 Task: Send an email with the signature Elle Wilson with the subject Introduction of a new proposal and the message I noticed a discrepancy in the inventory report. Can you please investigate and provide an explanation? from softage.10@softage.net to softage.9@softage.net and move the email from Sent Items to the folder Employee performance
Action: Mouse moved to (115, 113)
Screenshot: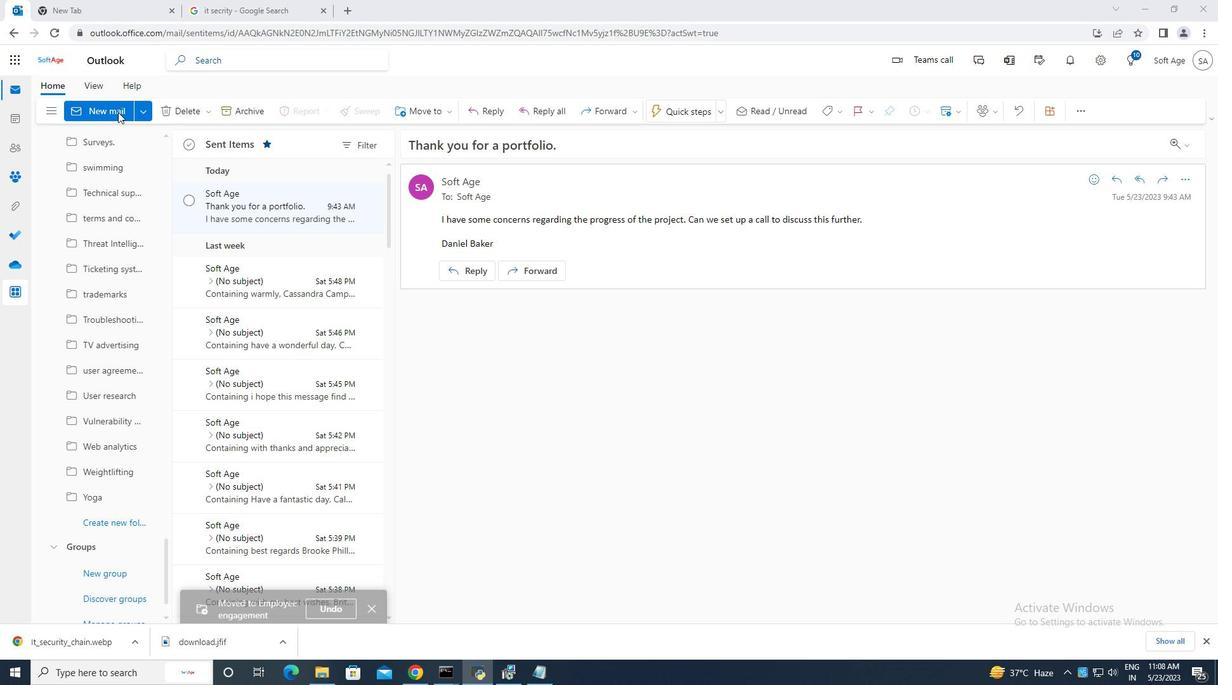 
Action: Mouse pressed left at (115, 113)
Screenshot: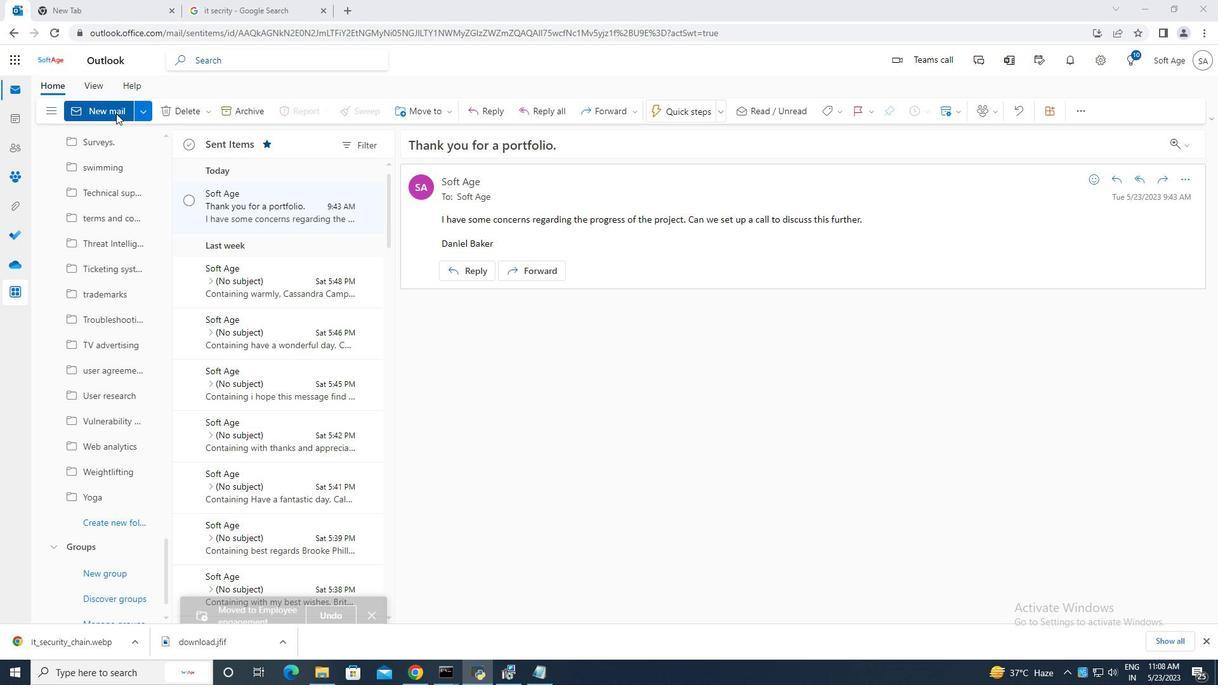 
Action: Mouse moved to (819, 115)
Screenshot: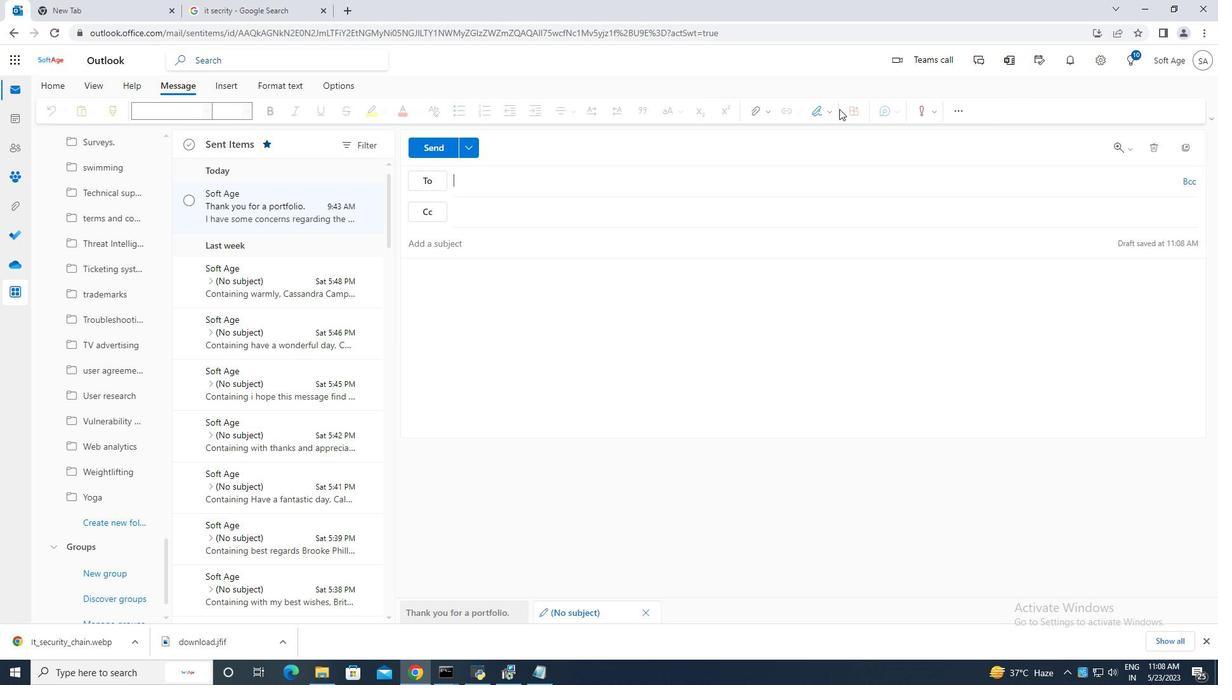 
Action: Mouse pressed left at (819, 115)
Screenshot: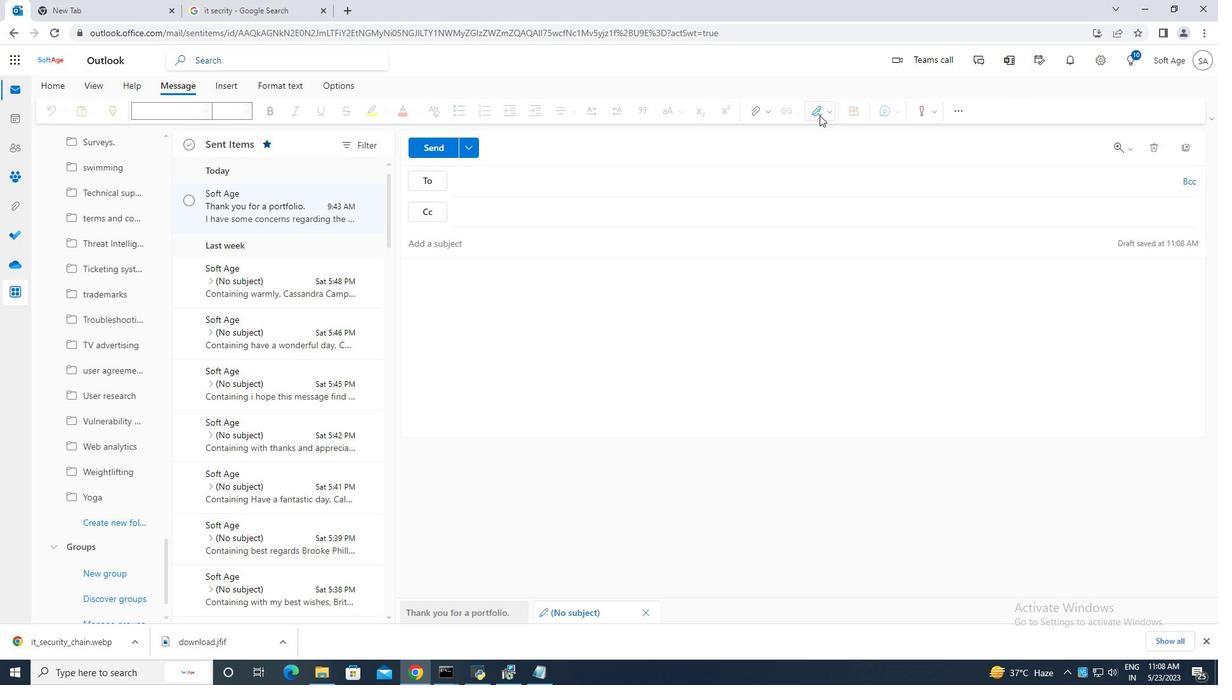 
Action: Mouse moved to (803, 164)
Screenshot: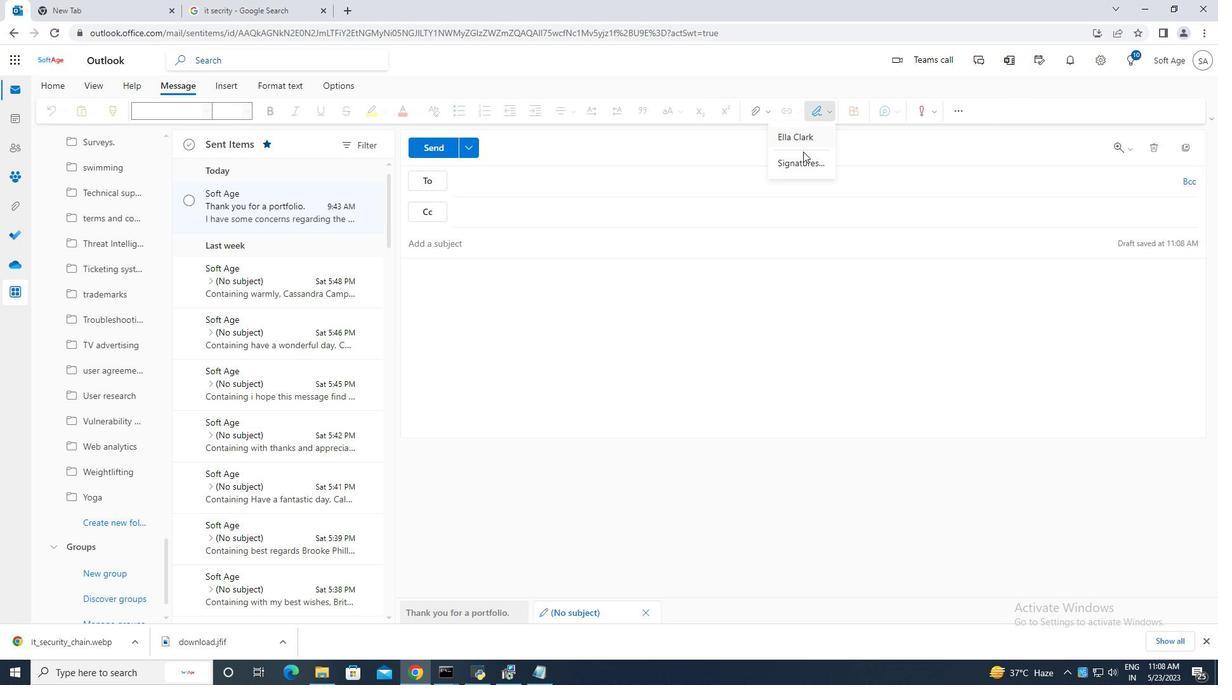 
Action: Mouse pressed left at (803, 164)
Screenshot: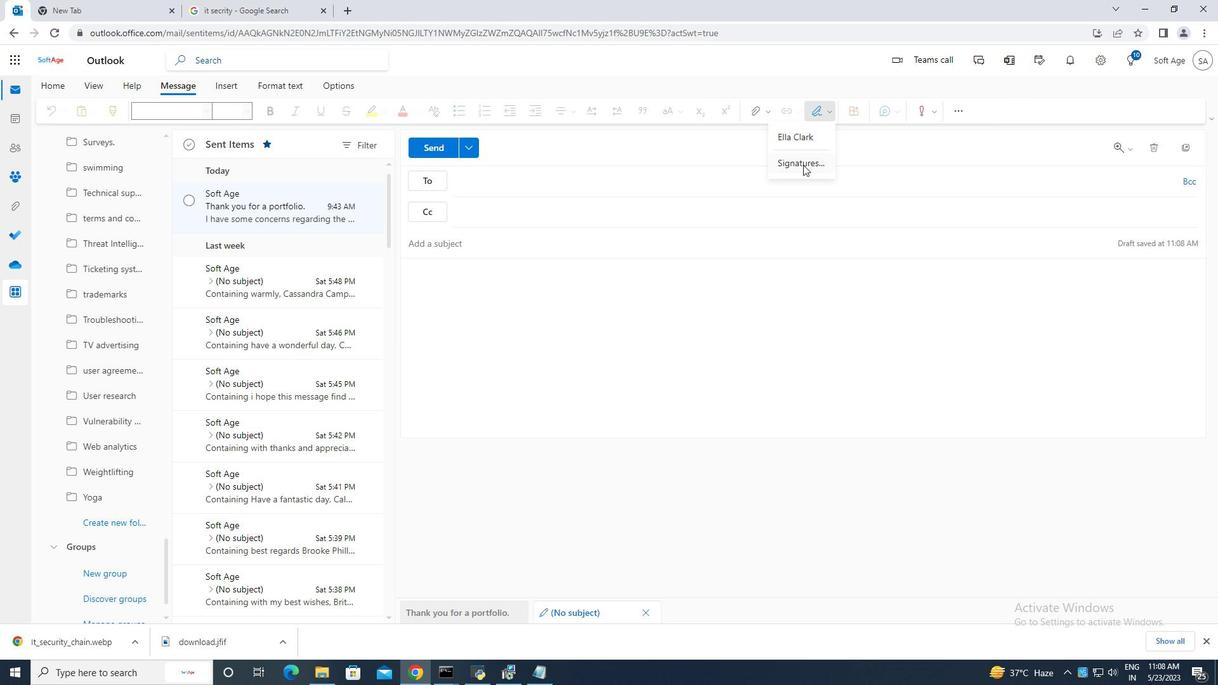 
Action: Mouse moved to (862, 214)
Screenshot: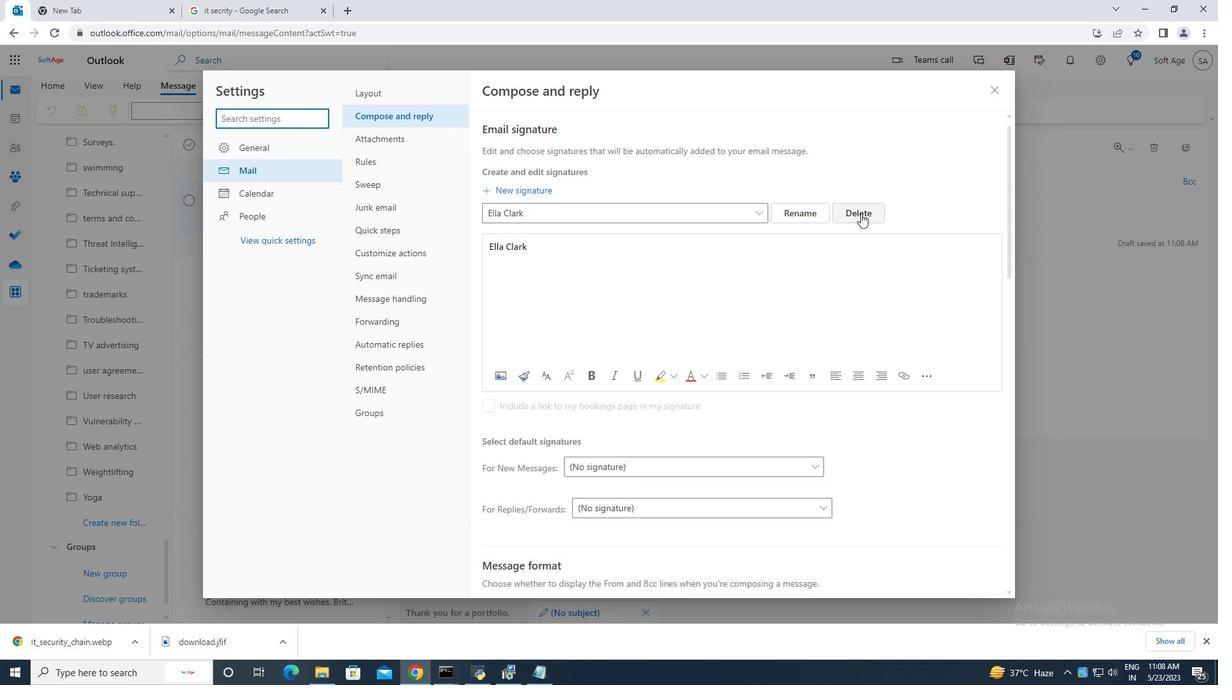 
Action: Mouse pressed left at (862, 214)
Screenshot: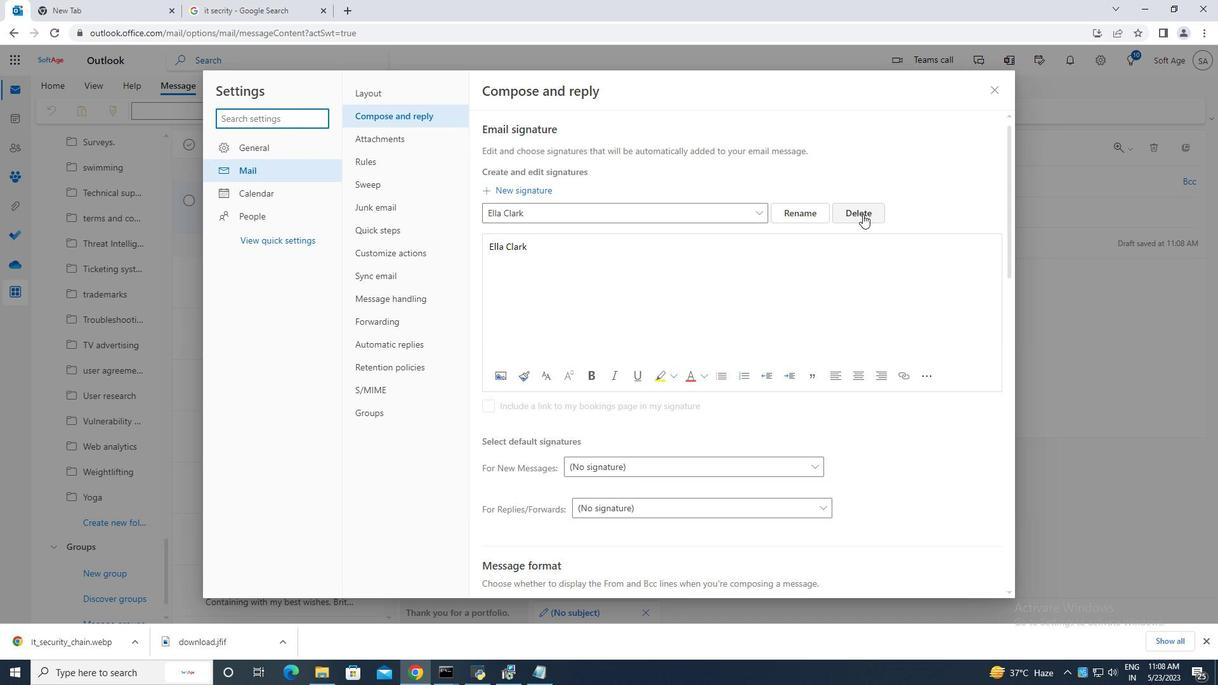 
Action: Mouse moved to (532, 211)
Screenshot: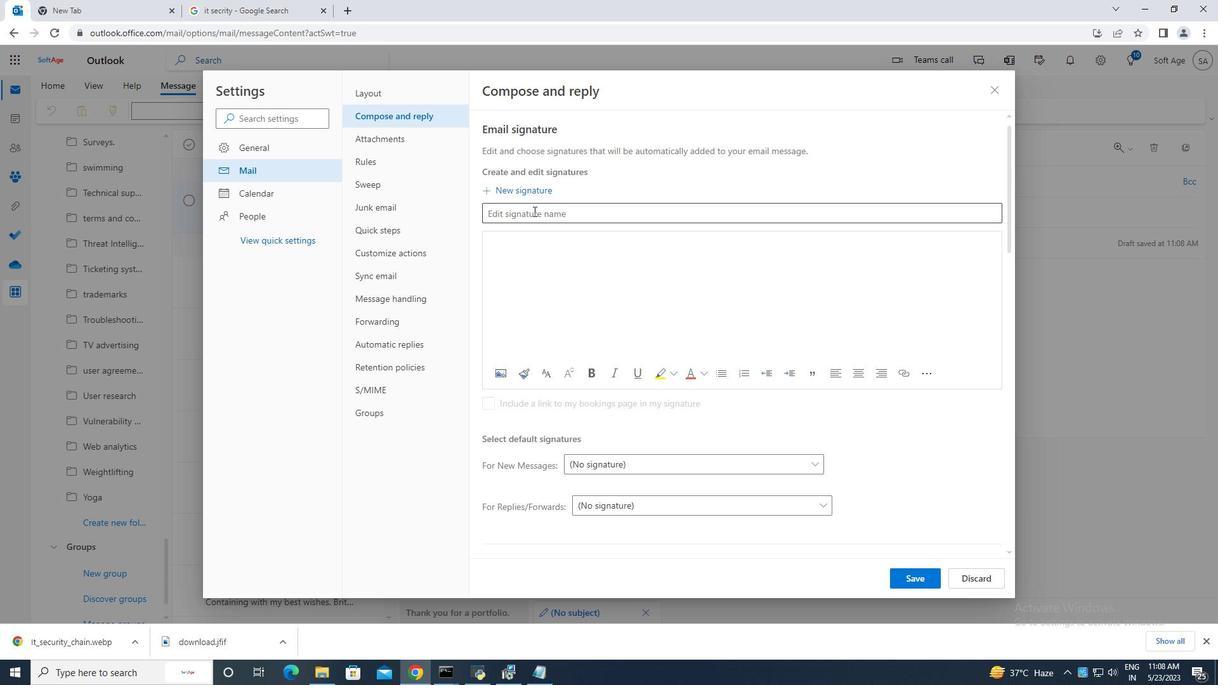 
Action: Mouse pressed left at (532, 211)
Screenshot: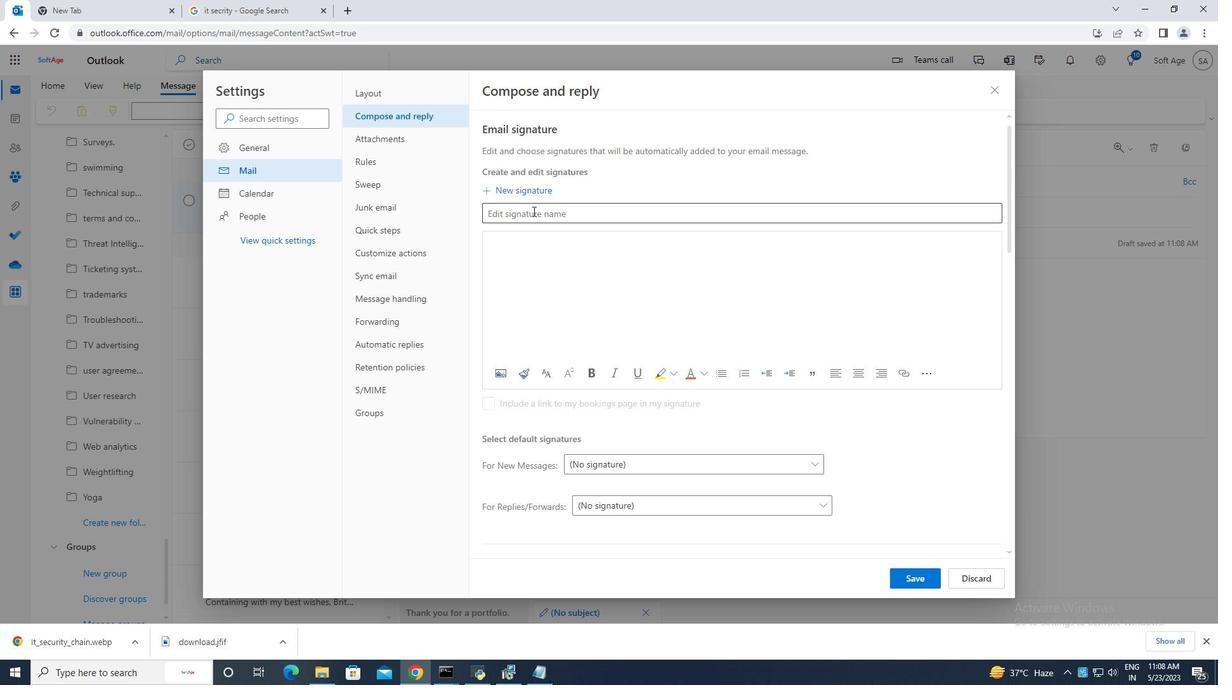 
Action: Mouse moved to (537, 213)
Screenshot: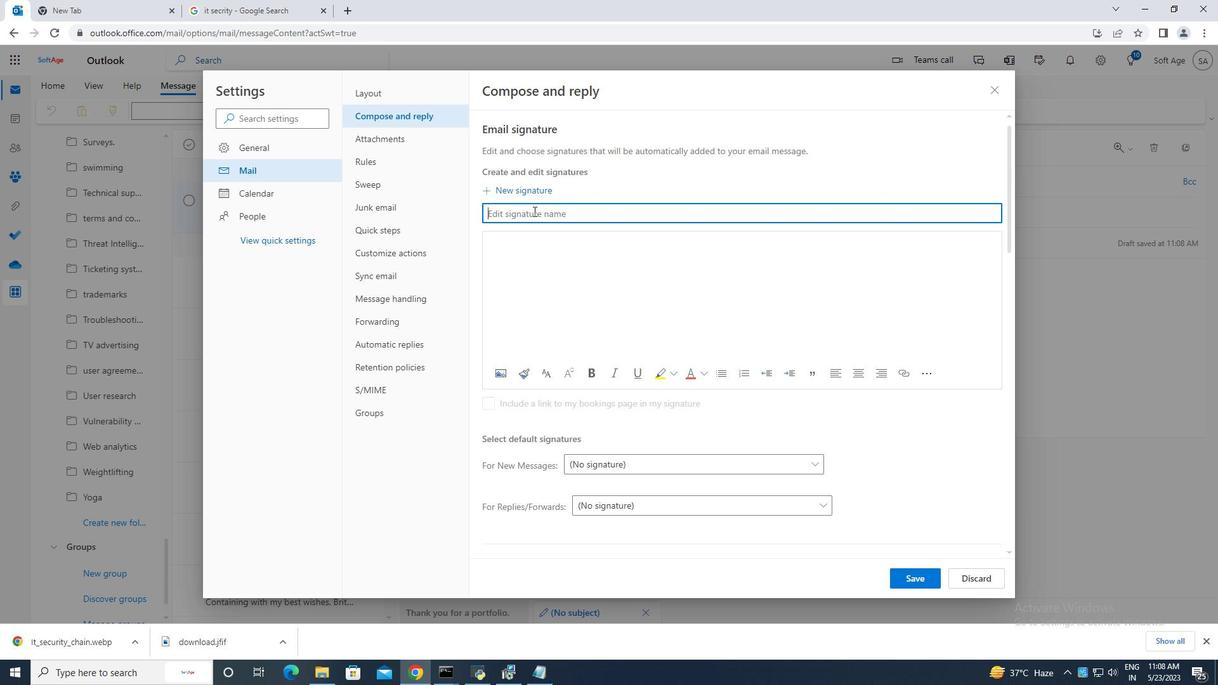
Action: Key pressed <Key.caps_lock>E<Key.caps_lock>lle<Key.space><Key.caps_lock>W<Key.caps_lock>ilson<Key.space>
Screenshot: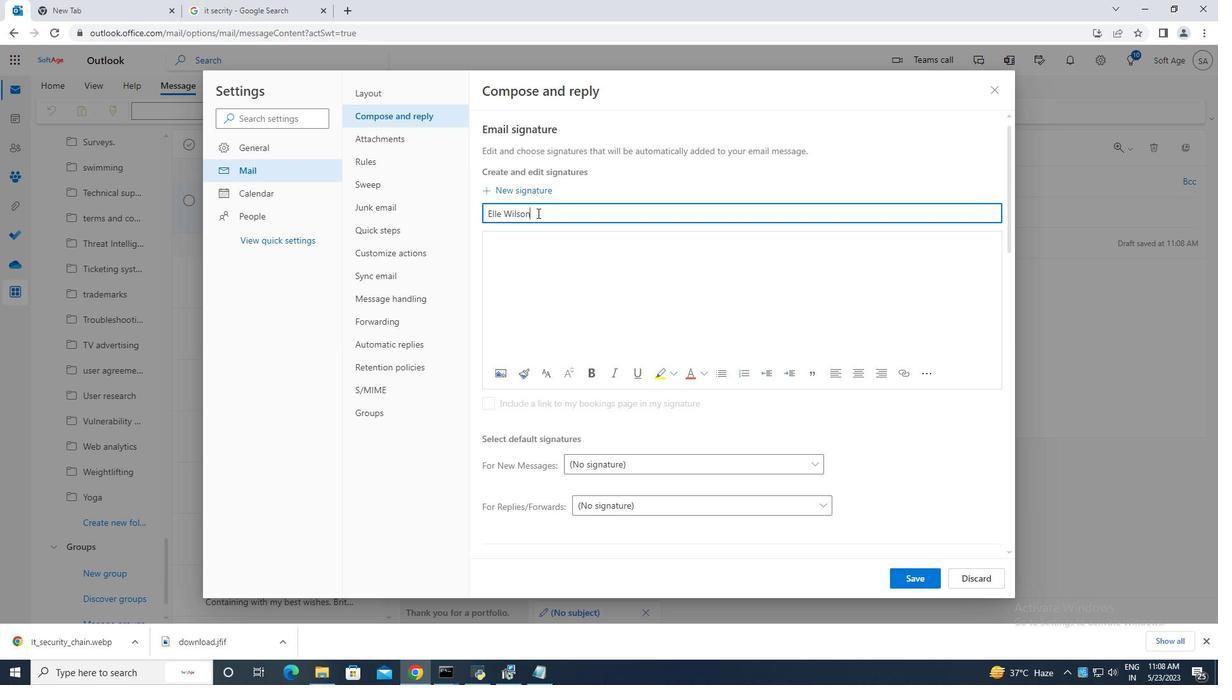 
Action: Mouse moved to (521, 237)
Screenshot: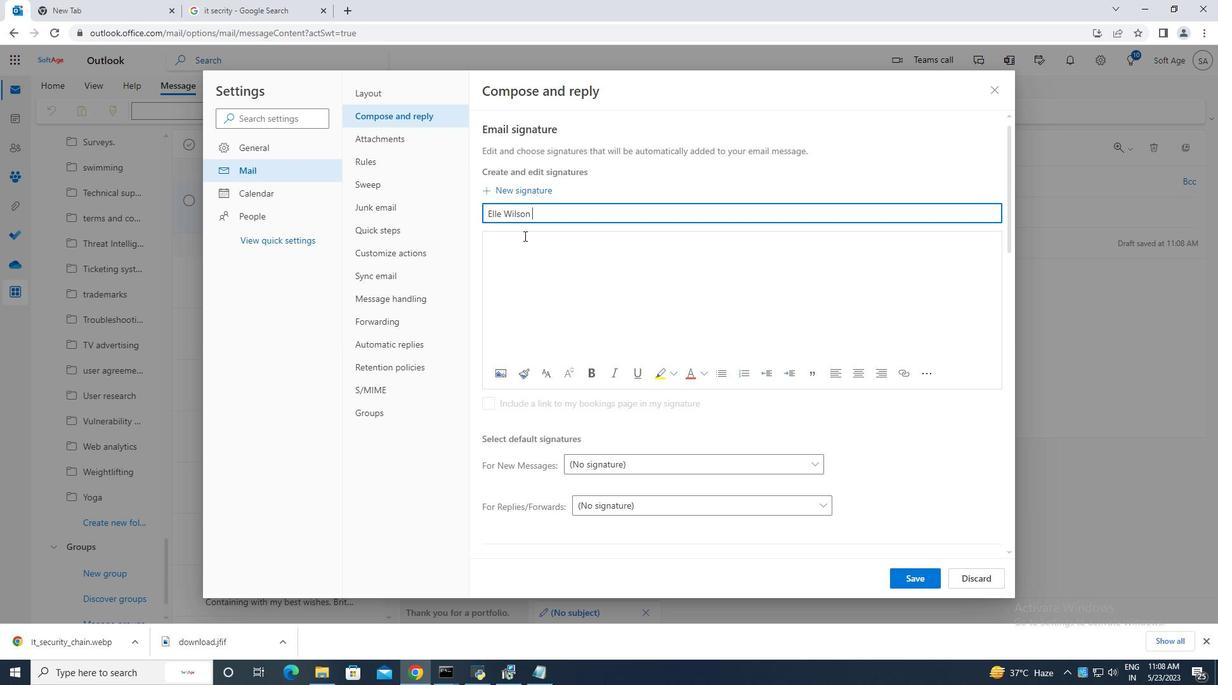 
Action: Mouse pressed left at (521, 237)
Screenshot: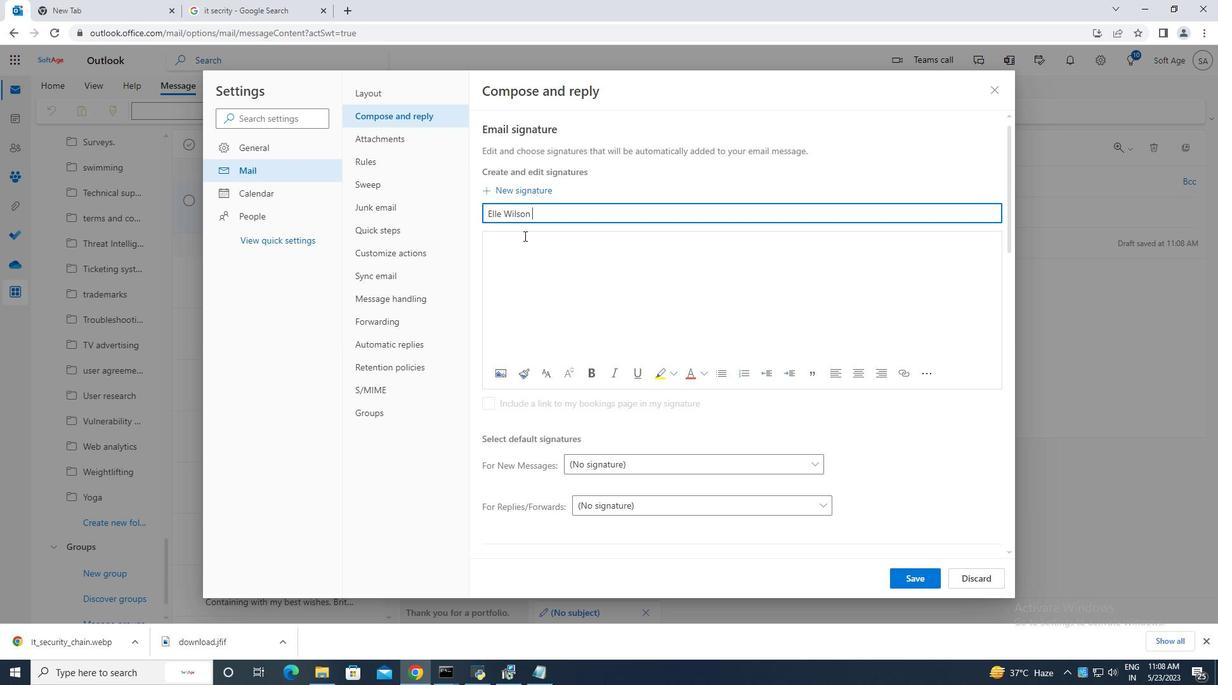 
Action: Mouse moved to (522, 238)
Screenshot: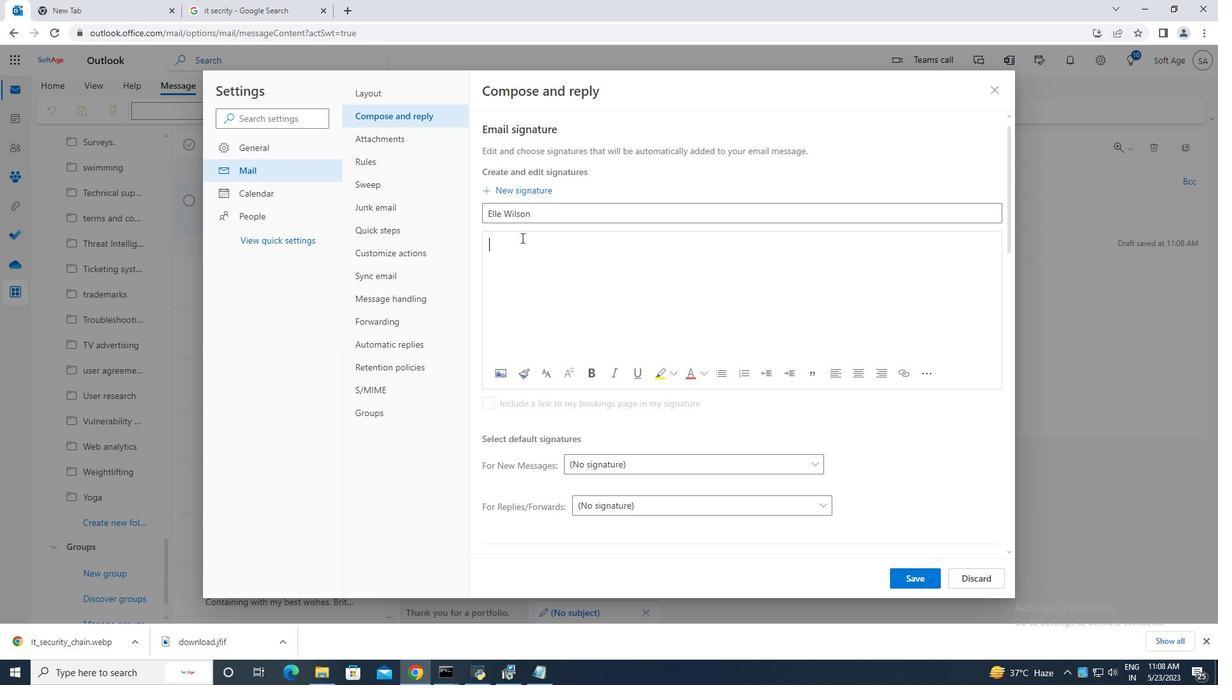 
Action: Key pressed <Key.caps_lock>E<Key.caps_lock>lle<Key.space><Key.caps_lock>W<Key.caps_lock>ilson
Screenshot: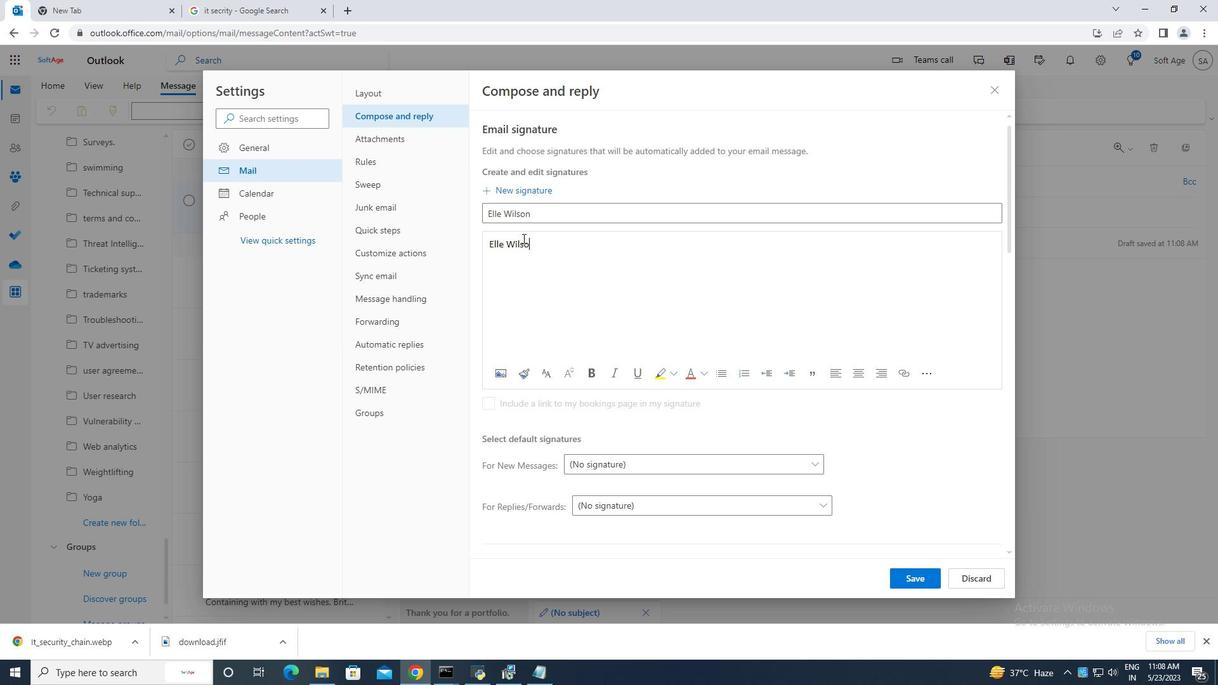 
Action: Mouse moved to (907, 579)
Screenshot: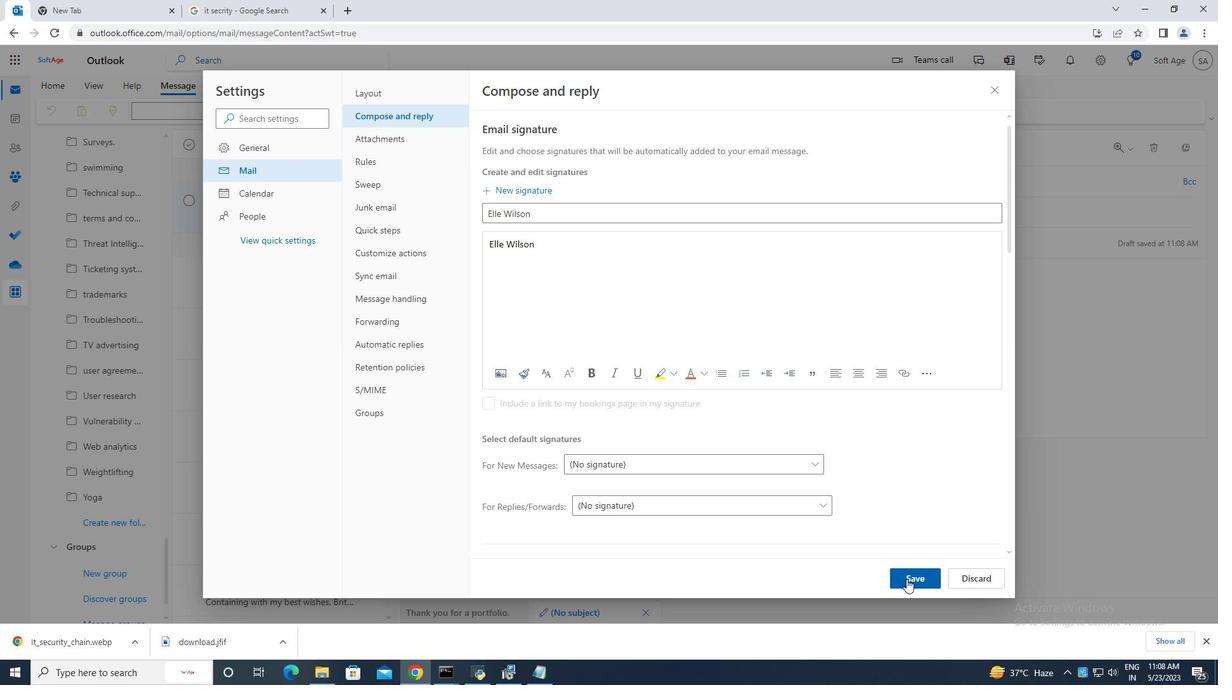 
Action: Mouse pressed left at (907, 579)
Screenshot: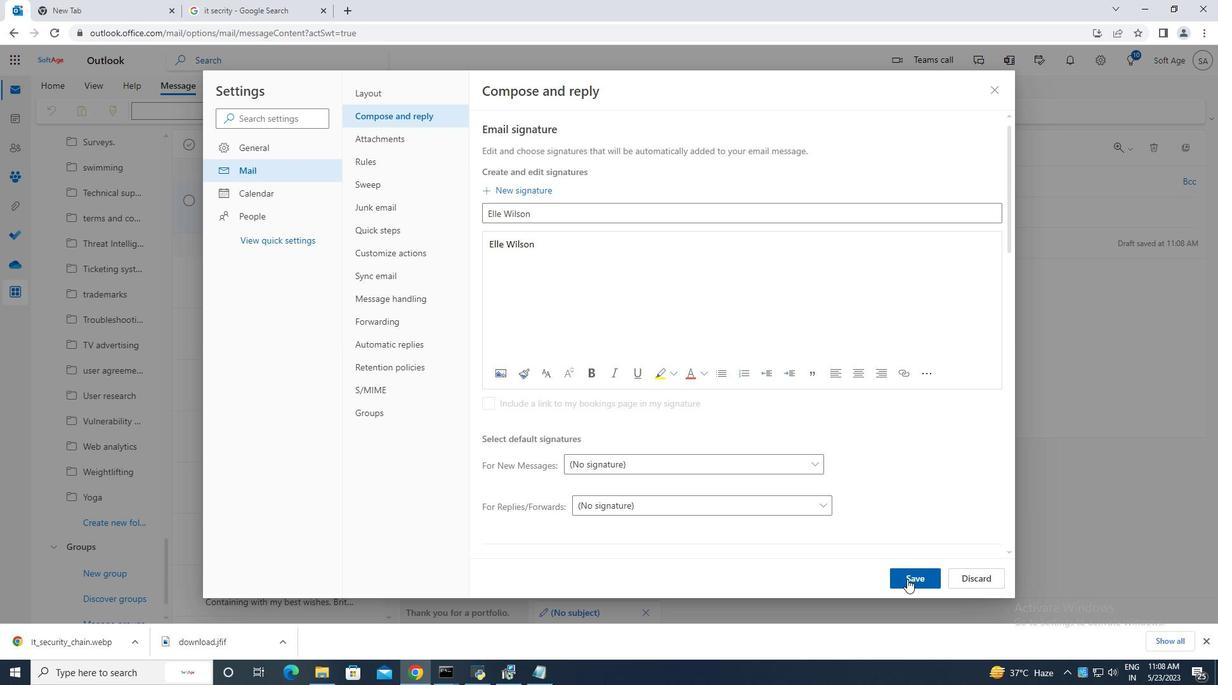 
Action: Mouse moved to (859, 218)
Screenshot: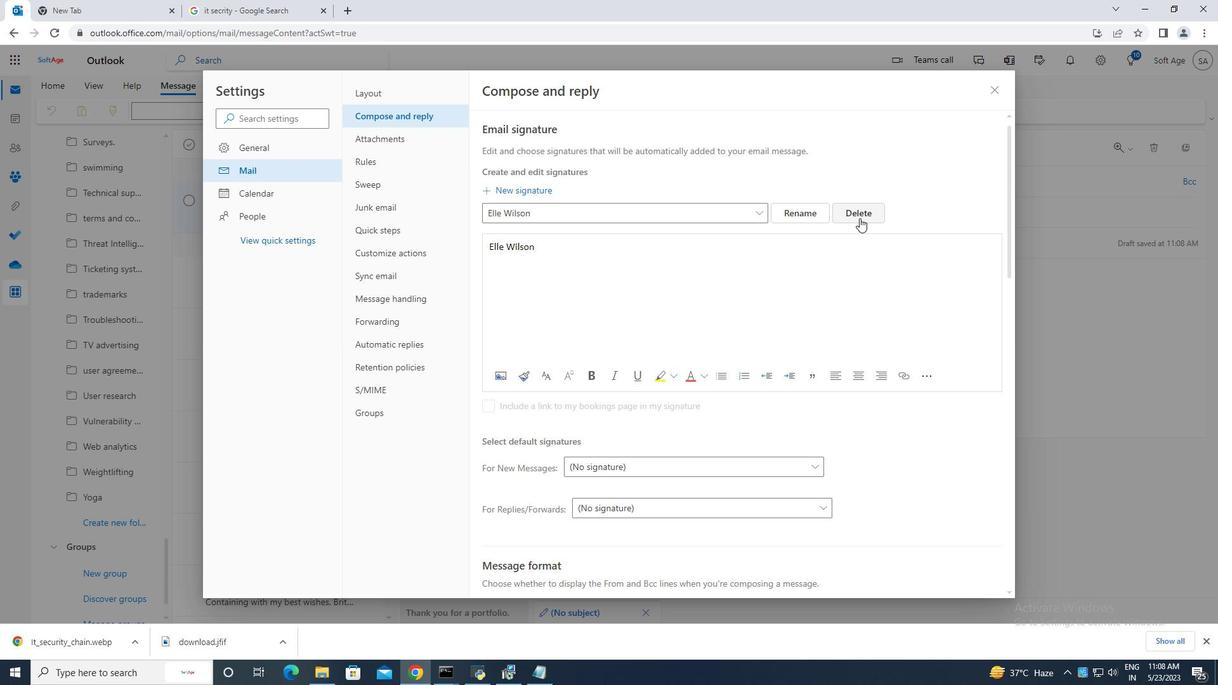
Action: Mouse pressed left at (859, 218)
Screenshot: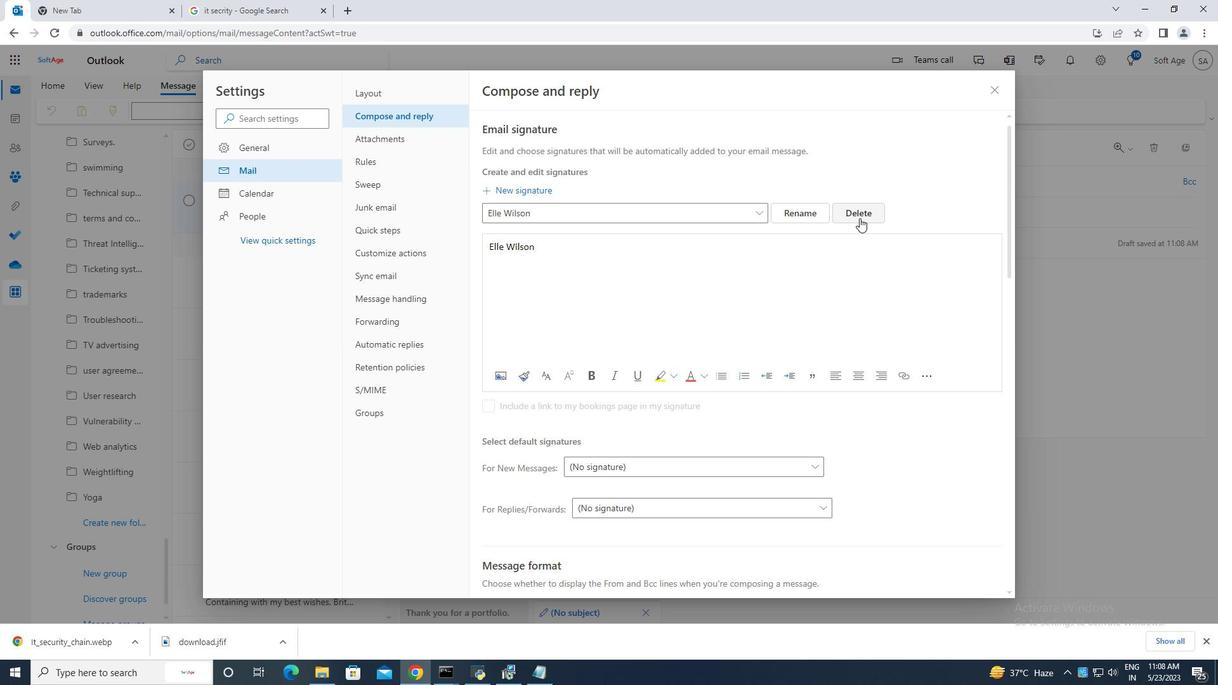 
Action: Mouse moved to (616, 205)
Screenshot: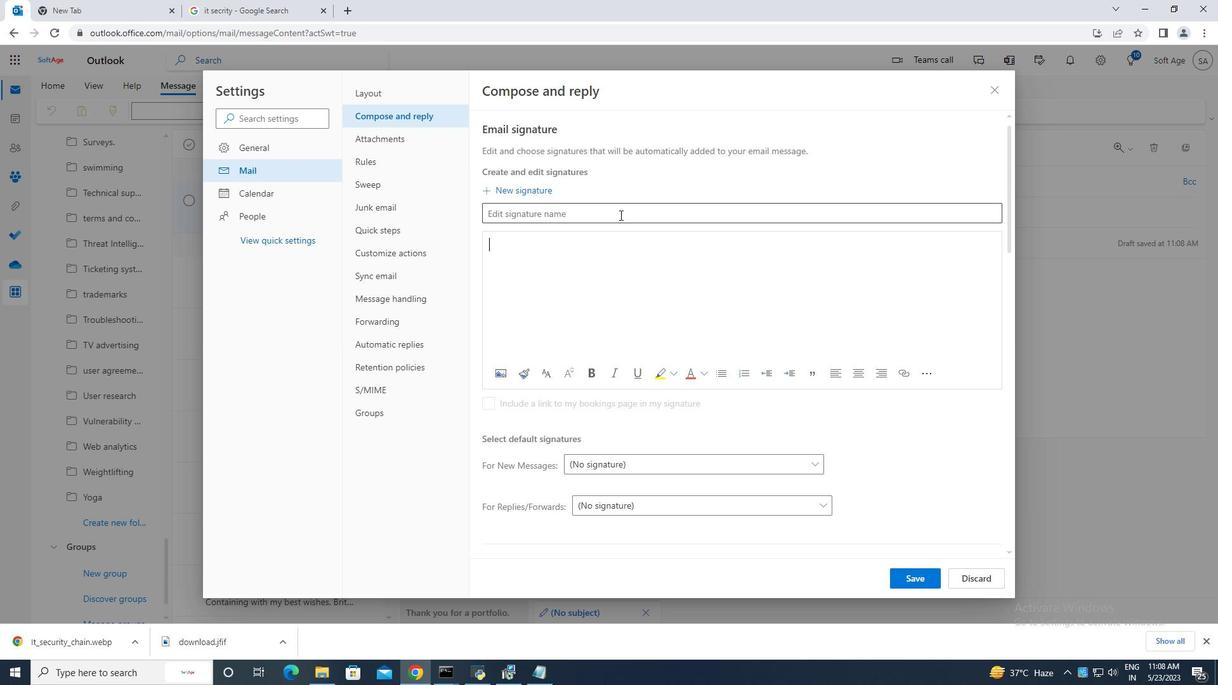 
Action: Mouse pressed left at (616, 205)
Screenshot: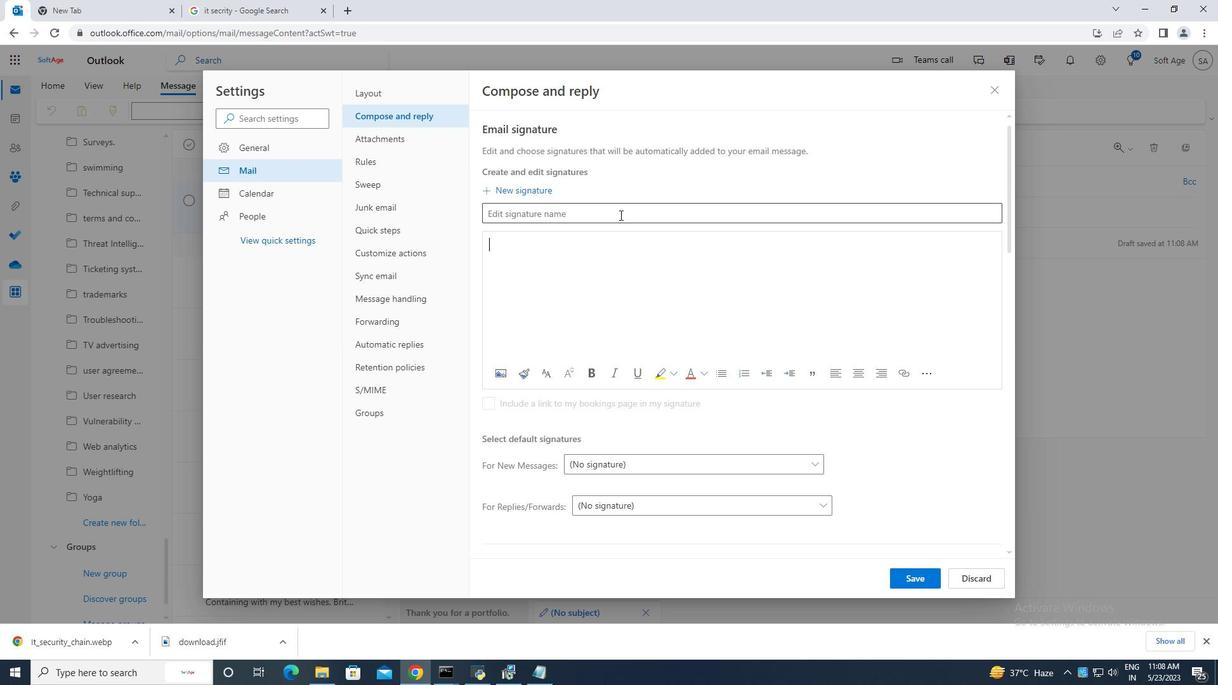 
Action: Mouse moved to (619, 209)
Screenshot: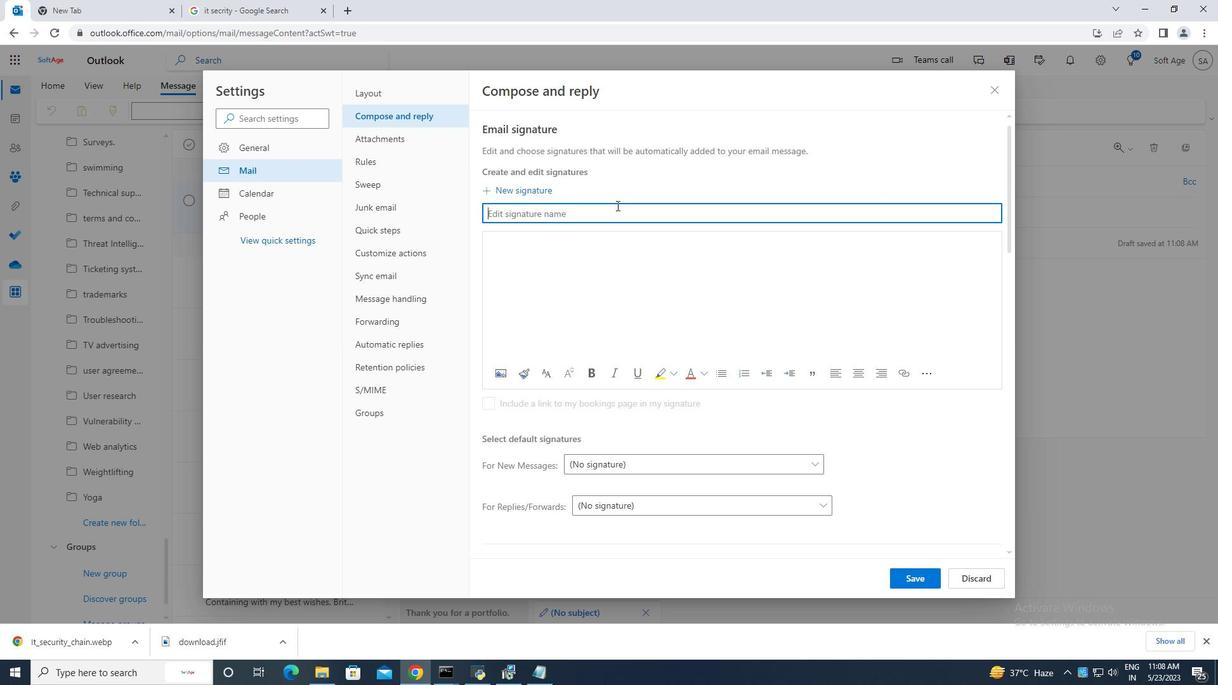 
Action: Key pressed <Key.caps_lock>E<Key.caps_lock>lle<Key.space><Key.caps_lock>W<Key.caps_lock>ilson
Screenshot: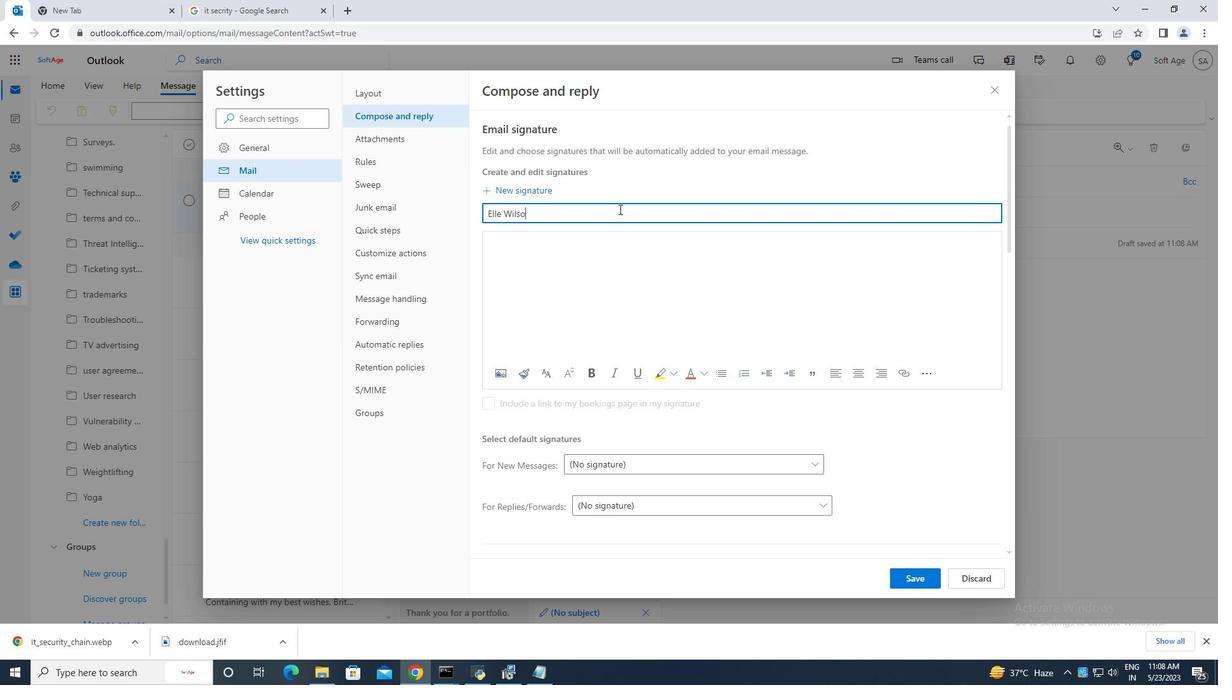 
Action: Mouse moved to (510, 246)
Screenshot: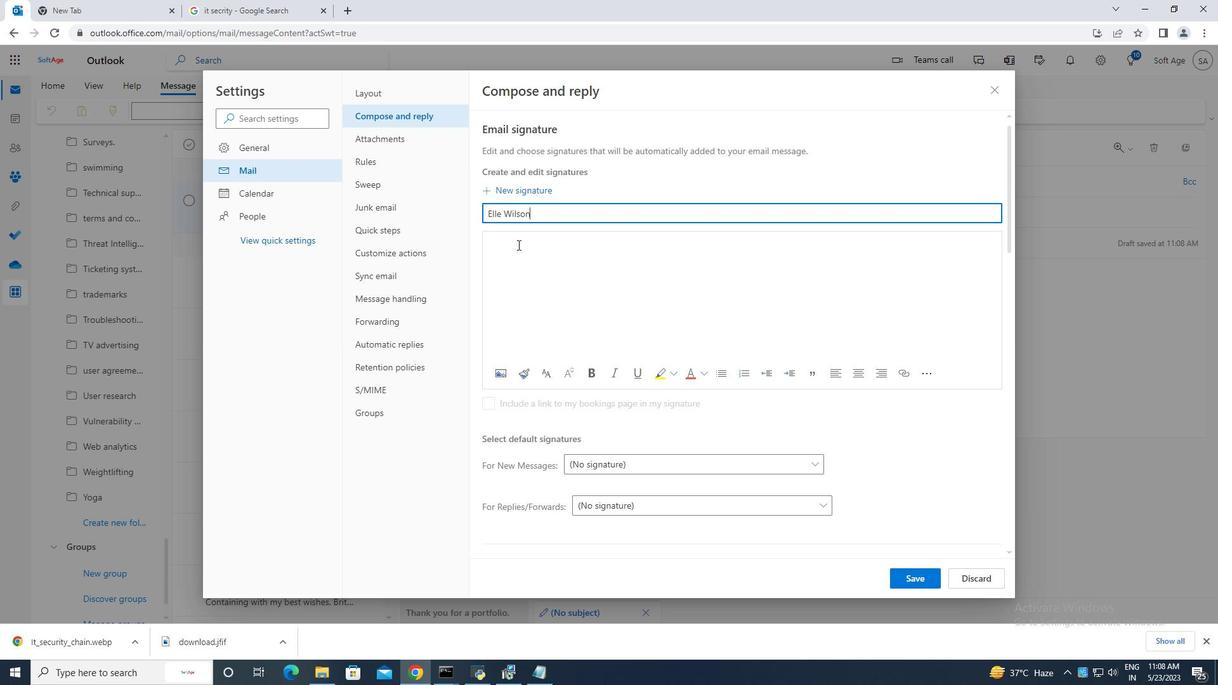 
Action: Mouse pressed left at (510, 246)
Screenshot: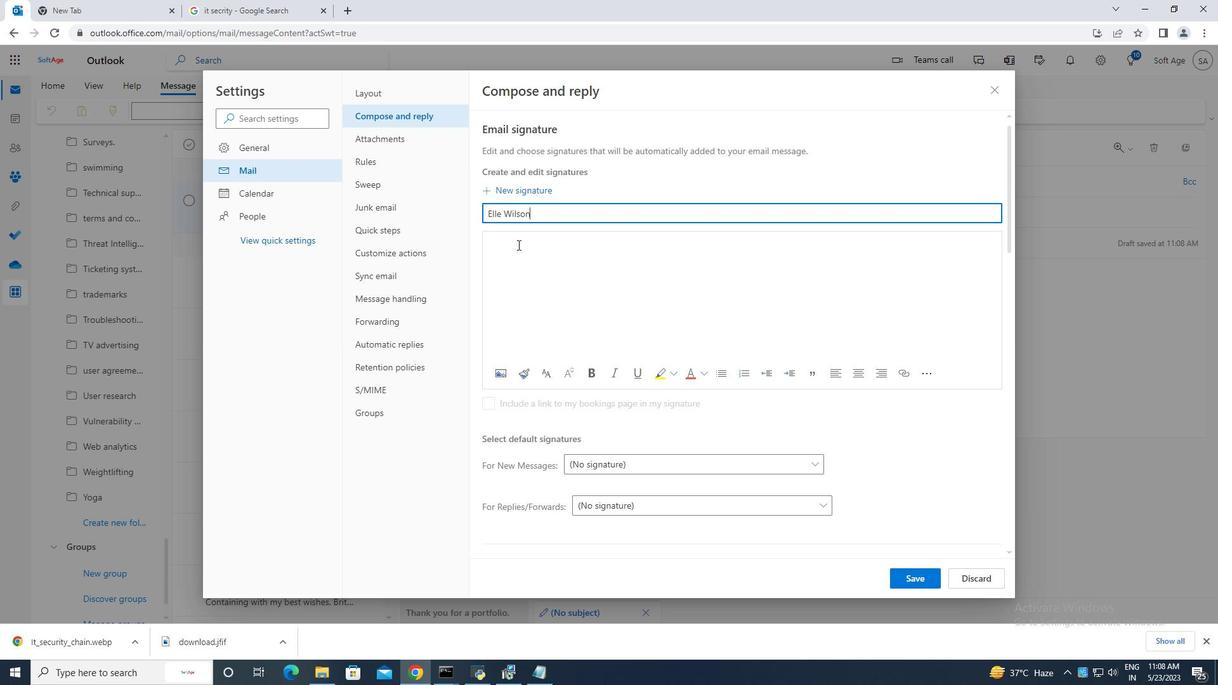 
Action: Mouse moved to (510, 246)
Screenshot: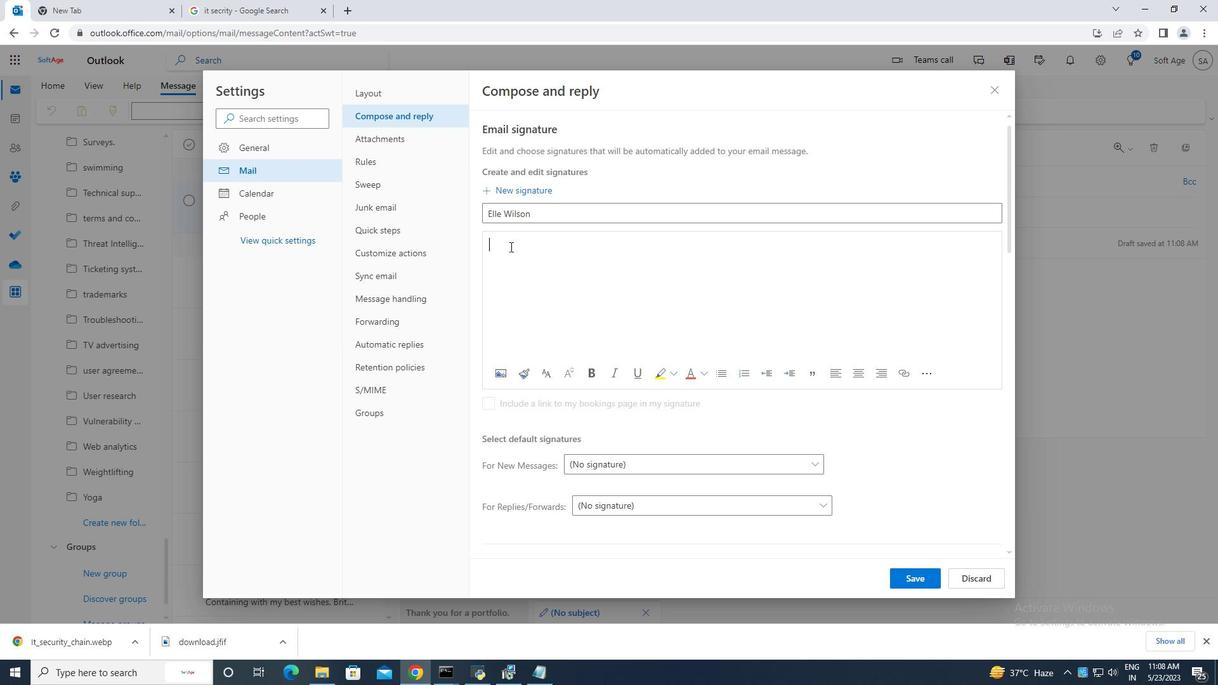
Action: Key pressed <Key.caps_lock>E<Key.caps_lock>lle<Key.space><Key.caps_lock>W<Key.caps_lock>ilson
Screenshot: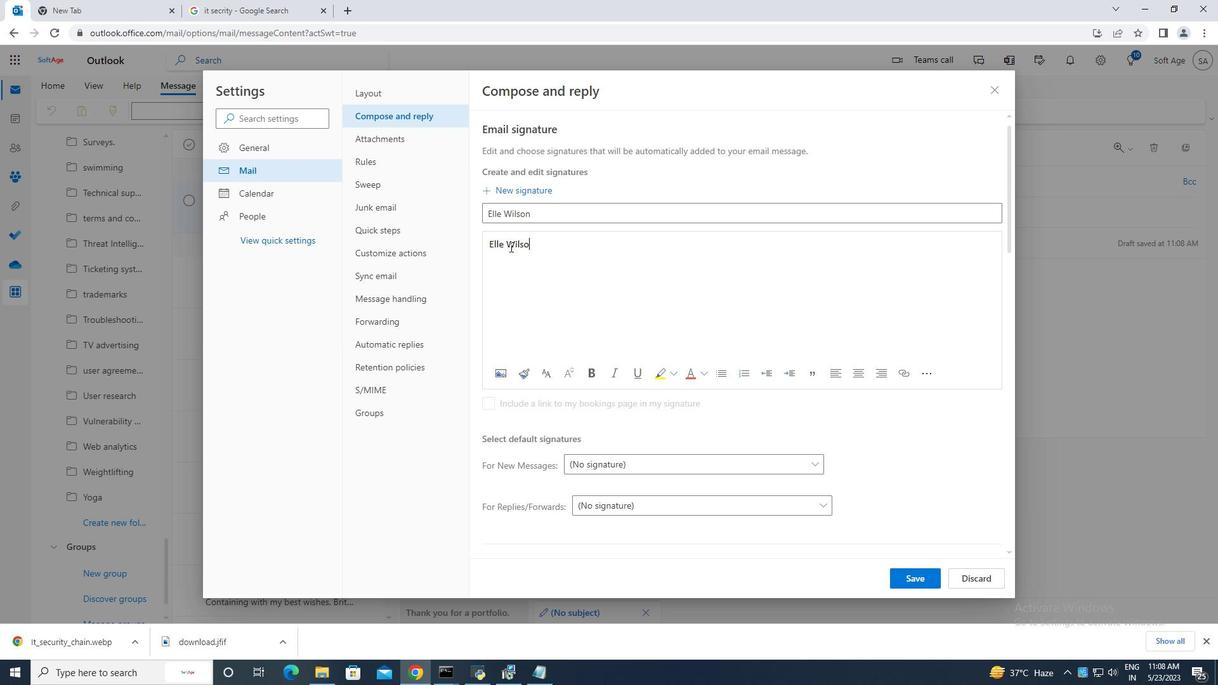
Action: Mouse moved to (914, 581)
Screenshot: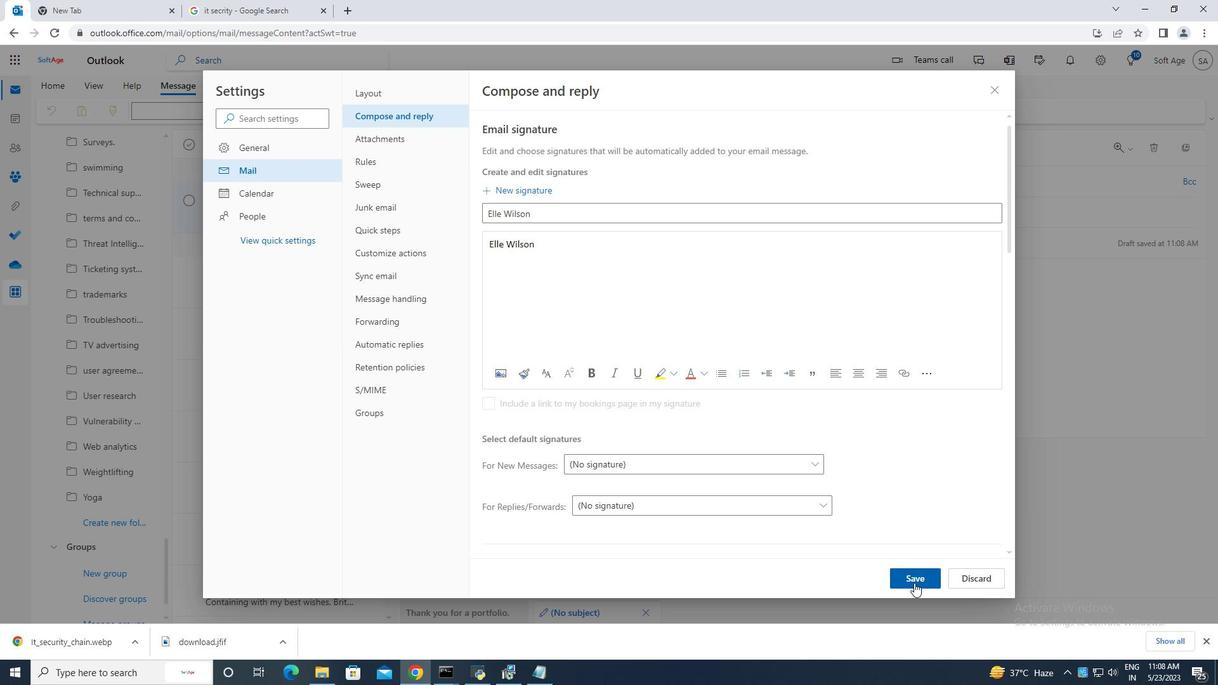 
Action: Mouse pressed left at (914, 581)
Screenshot: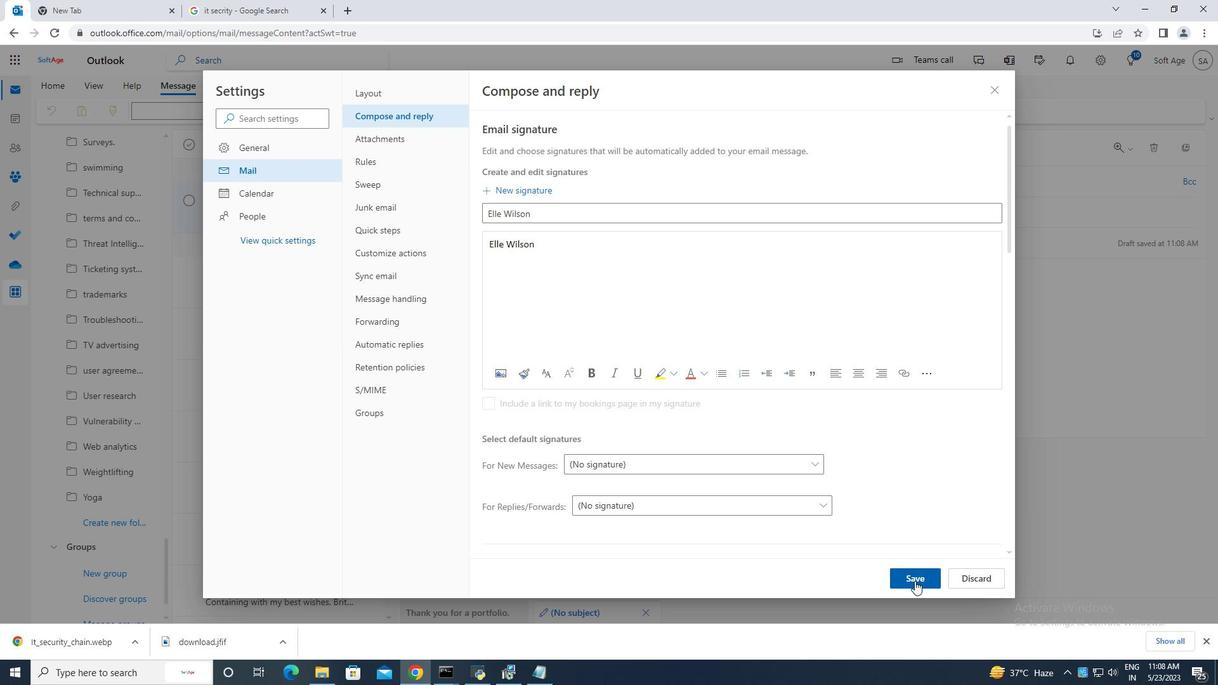 
Action: Mouse moved to (991, 94)
Screenshot: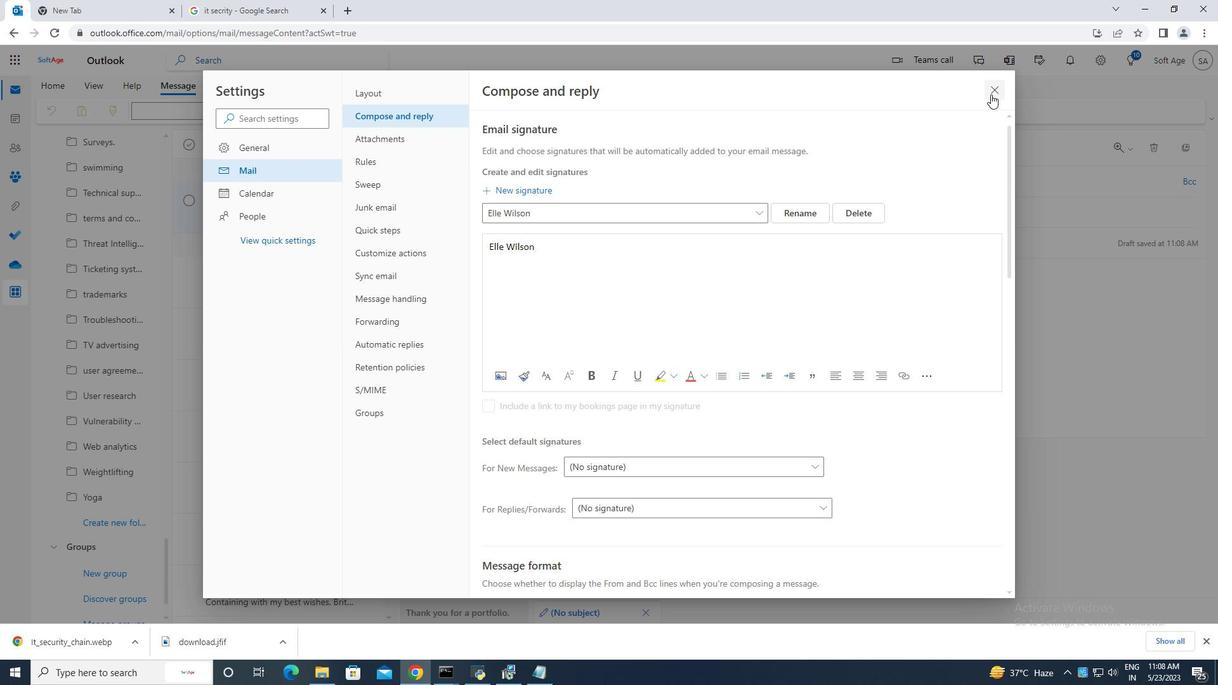 
Action: Mouse pressed left at (991, 94)
Screenshot: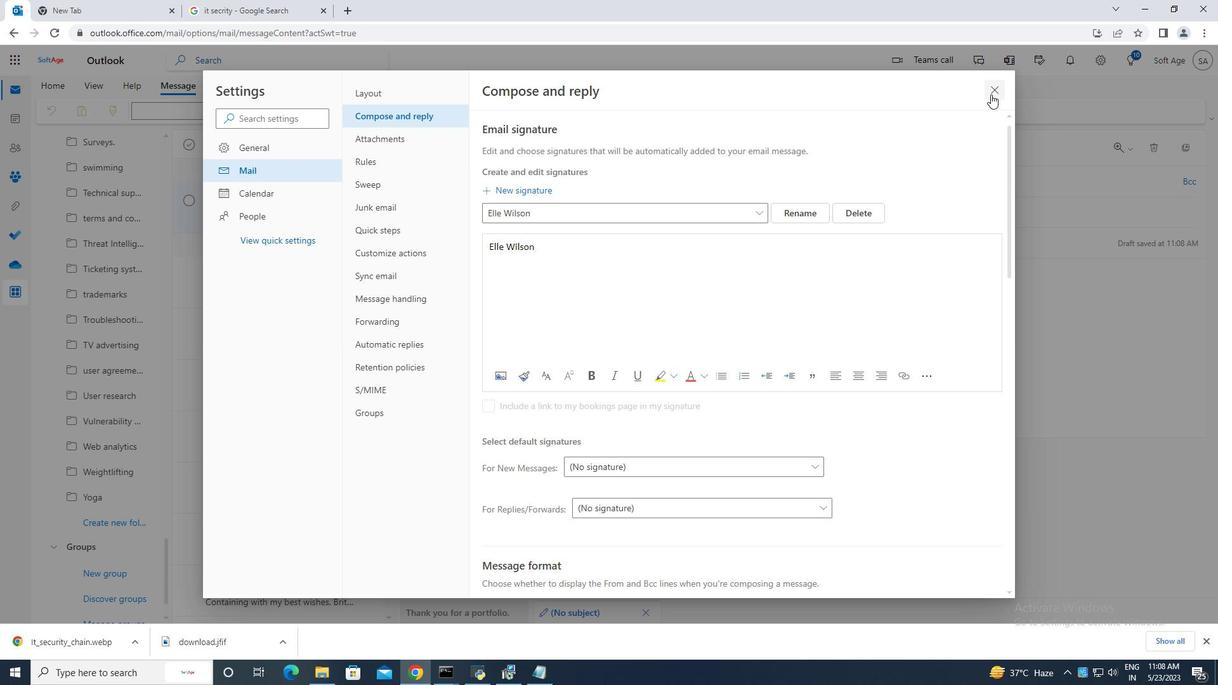
Action: Mouse moved to (822, 111)
Screenshot: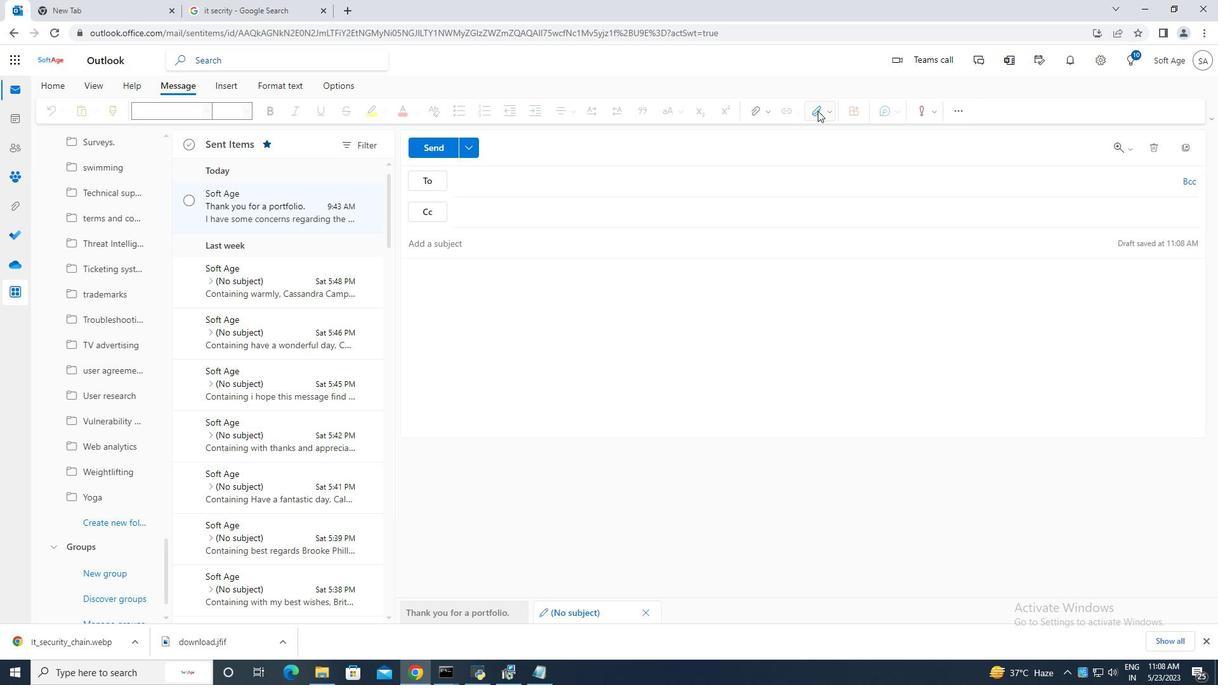 
Action: Mouse pressed left at (822, 111)
Screenshot: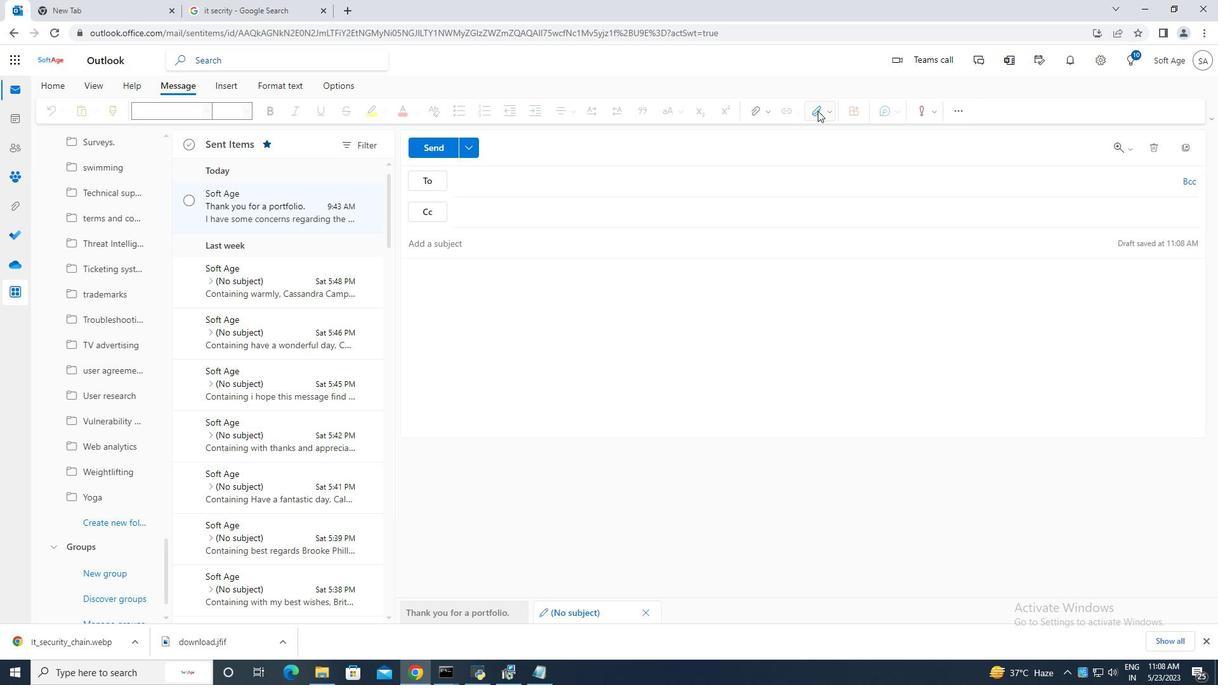 
Action: Mouse moved to (799, 137)
Screenshot: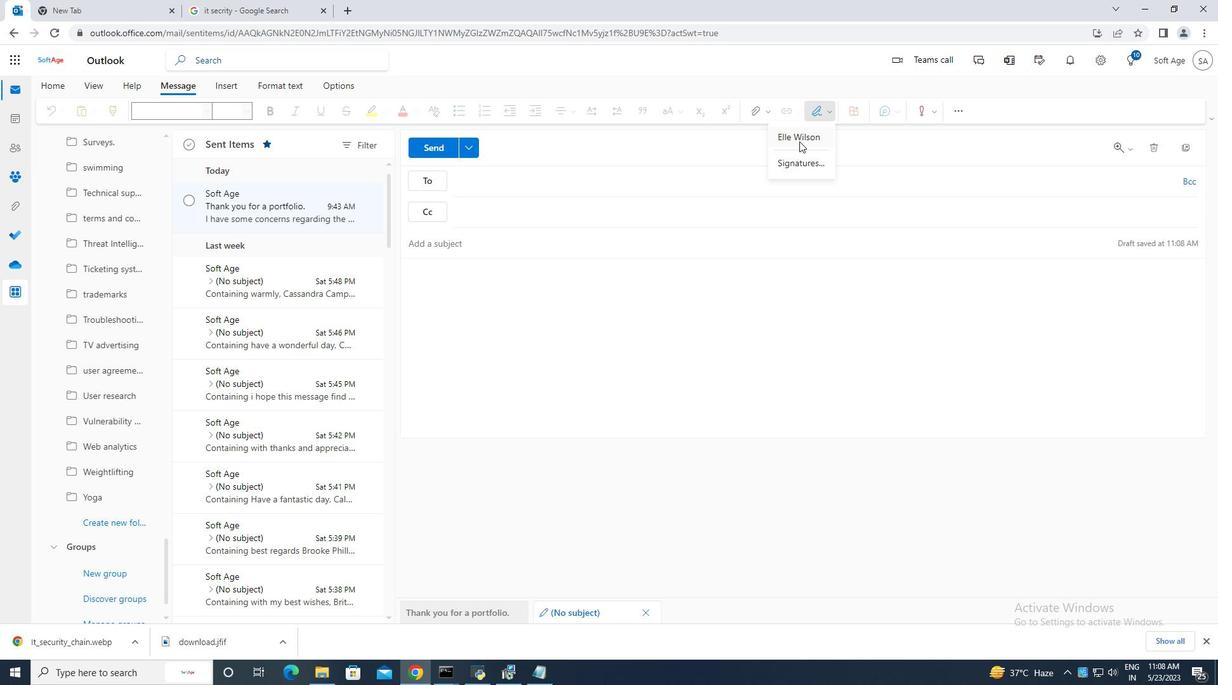 
Action: Mouse pressed left at (799, 137)
Screenshot: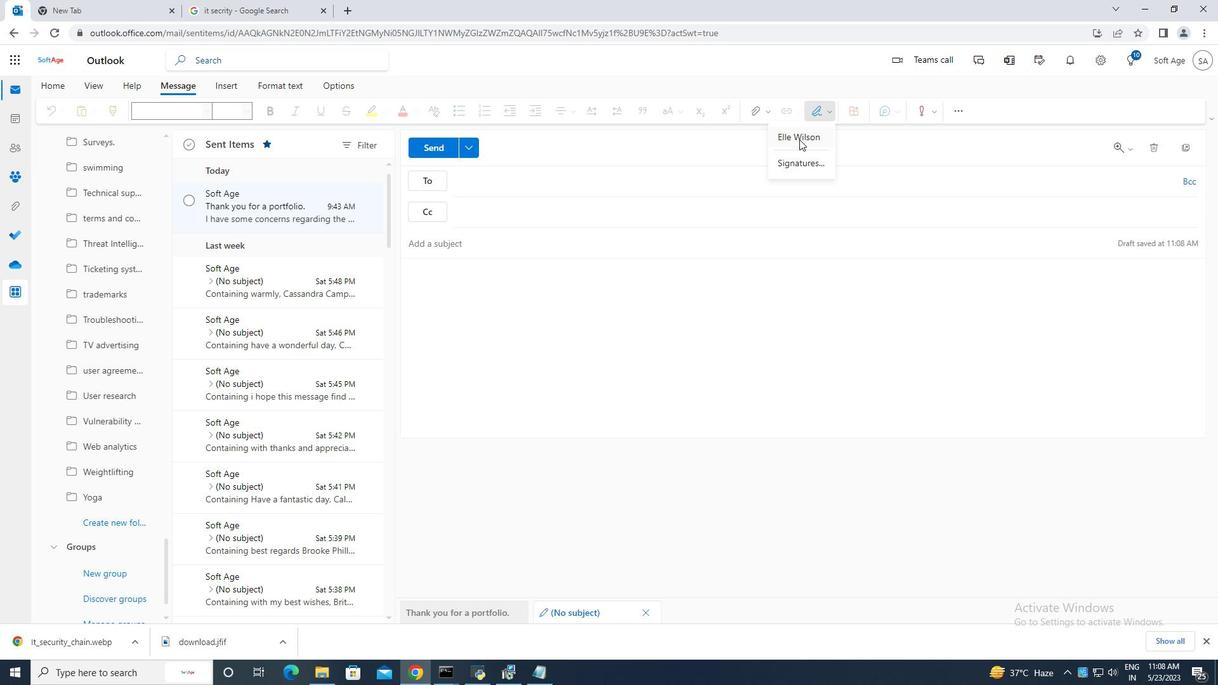 
Action: Mouse moved to (440, 245)
Screenshot: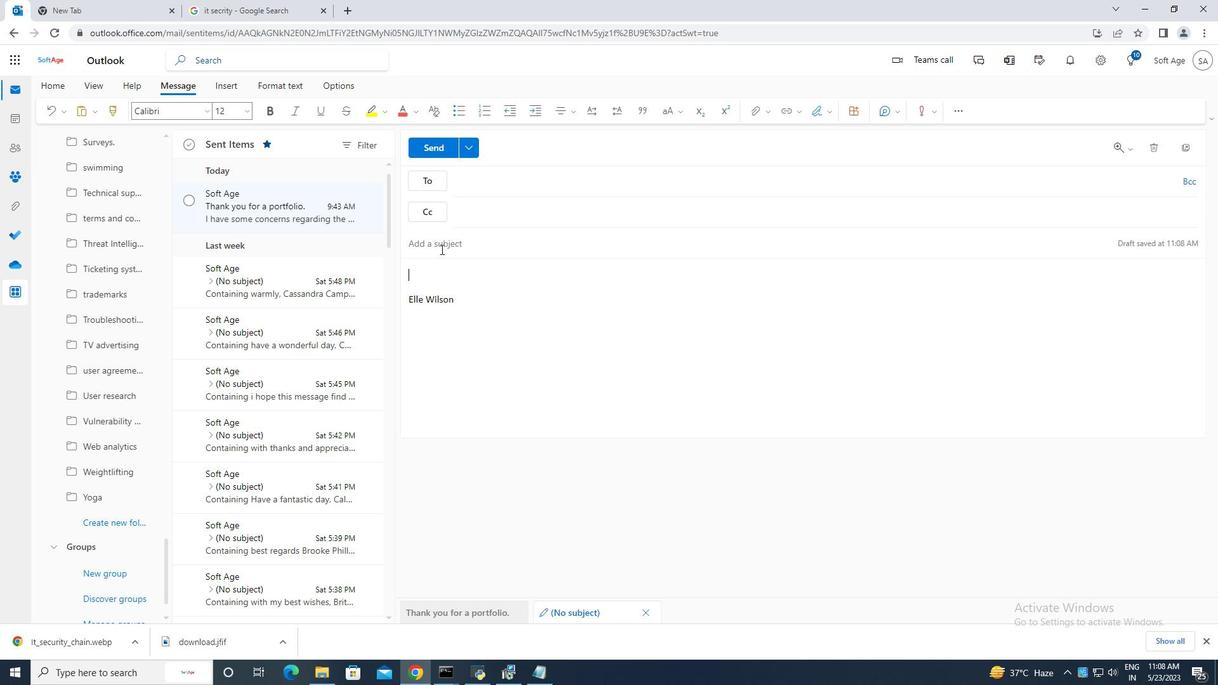 
Action: Mouse pressed left at (440, 245)
Screenshot: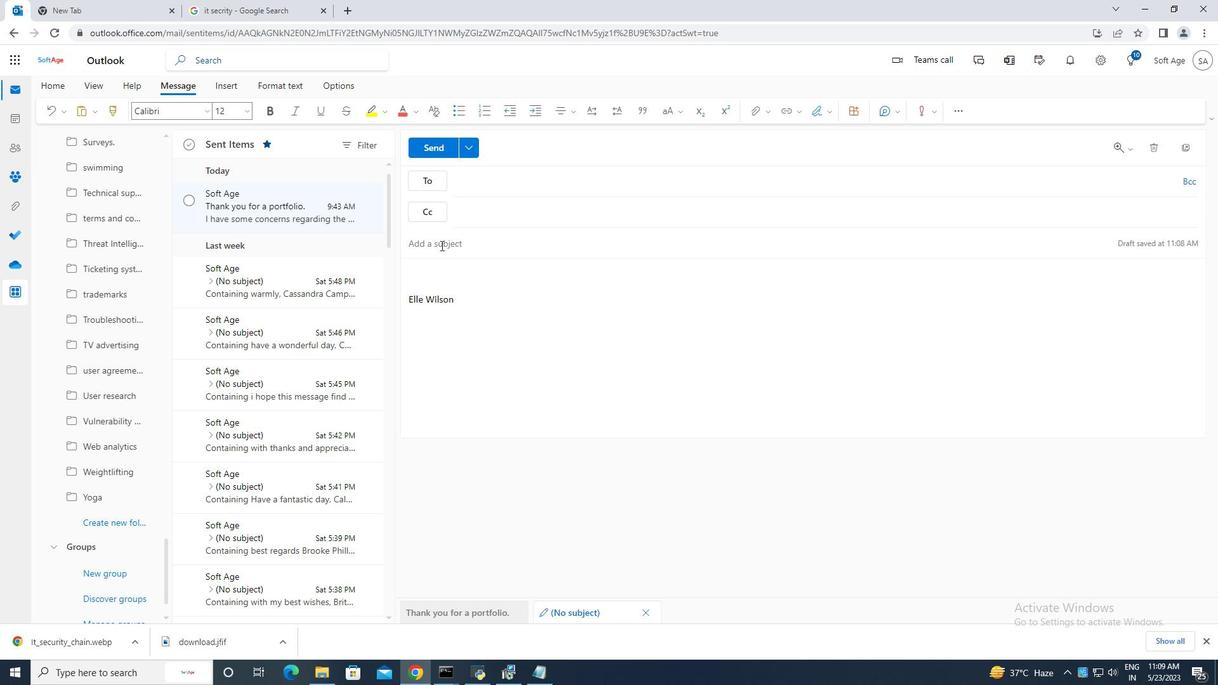 
Action: Mouse moved to (440, 239)
Screenshot: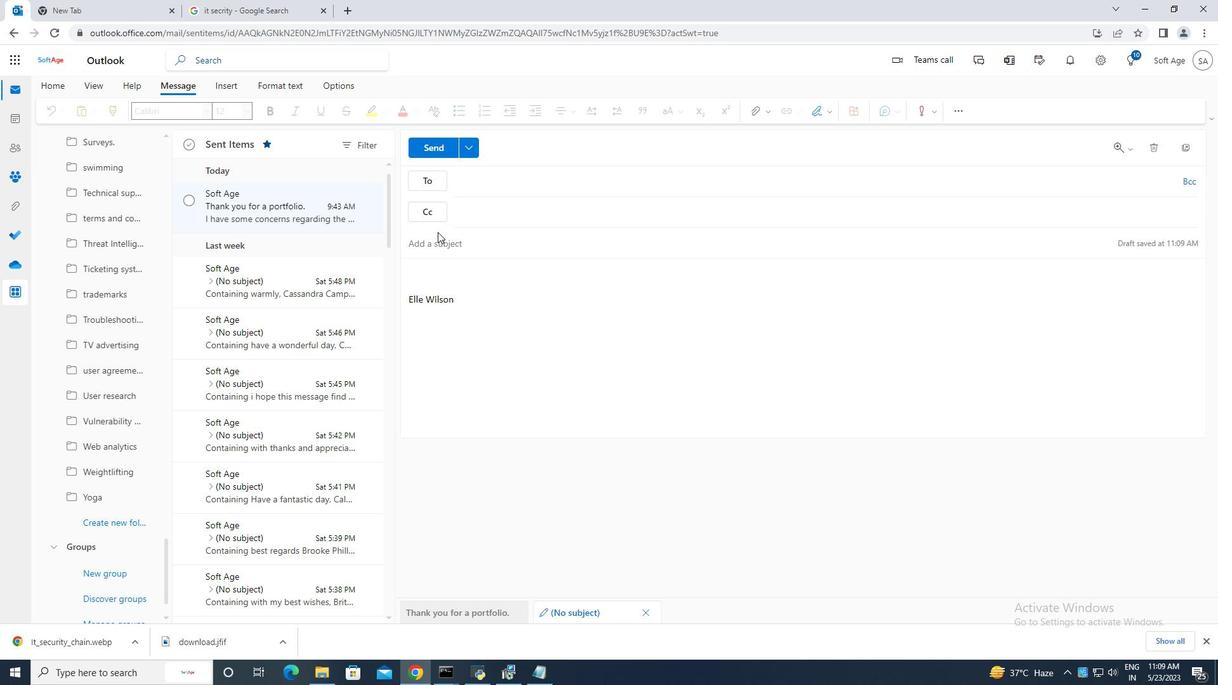 
Action: Mouse pressed left at (440, 239)
Screenshot: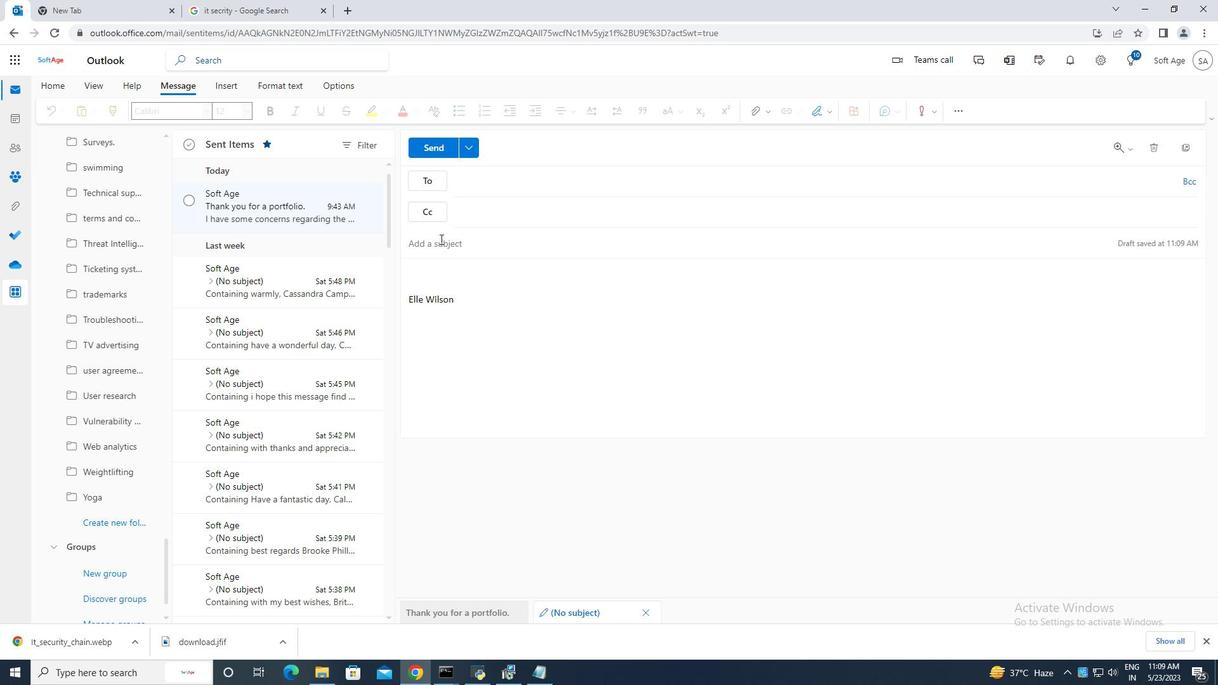 
Action: Mouse moved to (494, 329)
Screenshot: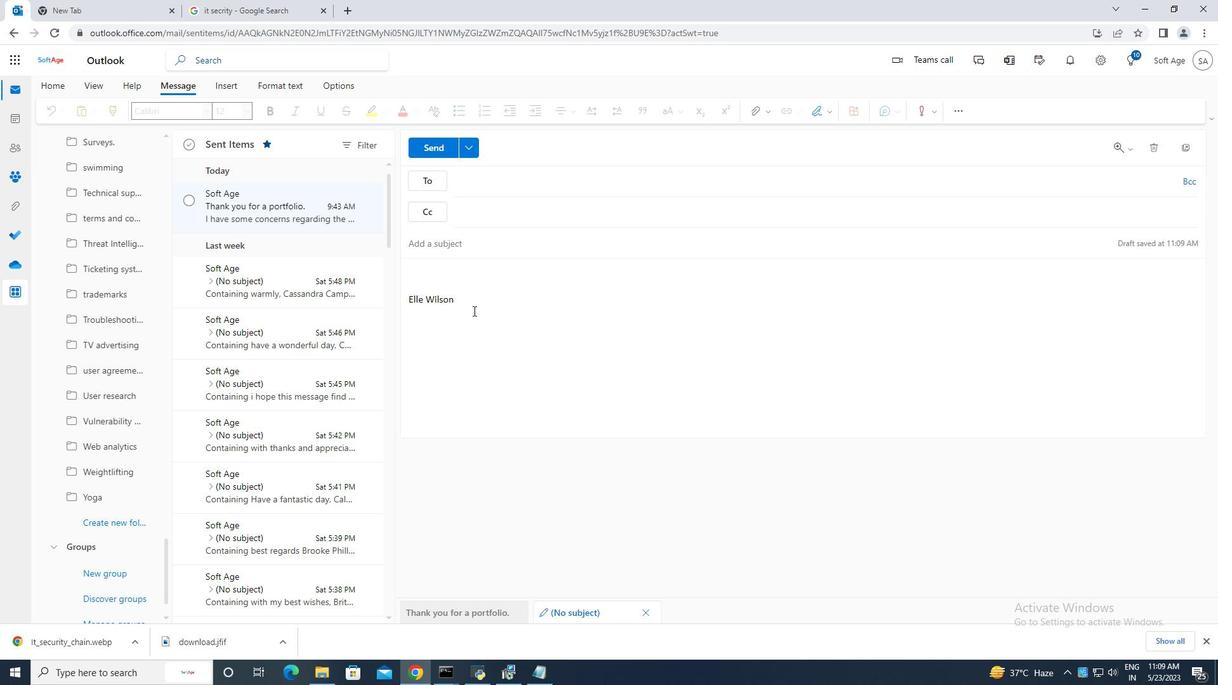 
Action: Key pressed <Key.caps_lock>I<Key.caps_lock>ntroduction<Key.space>of<Key.space>a<Key.space>new<Key.space>proposal<Key.space><Key.backspace>.
Screenshot: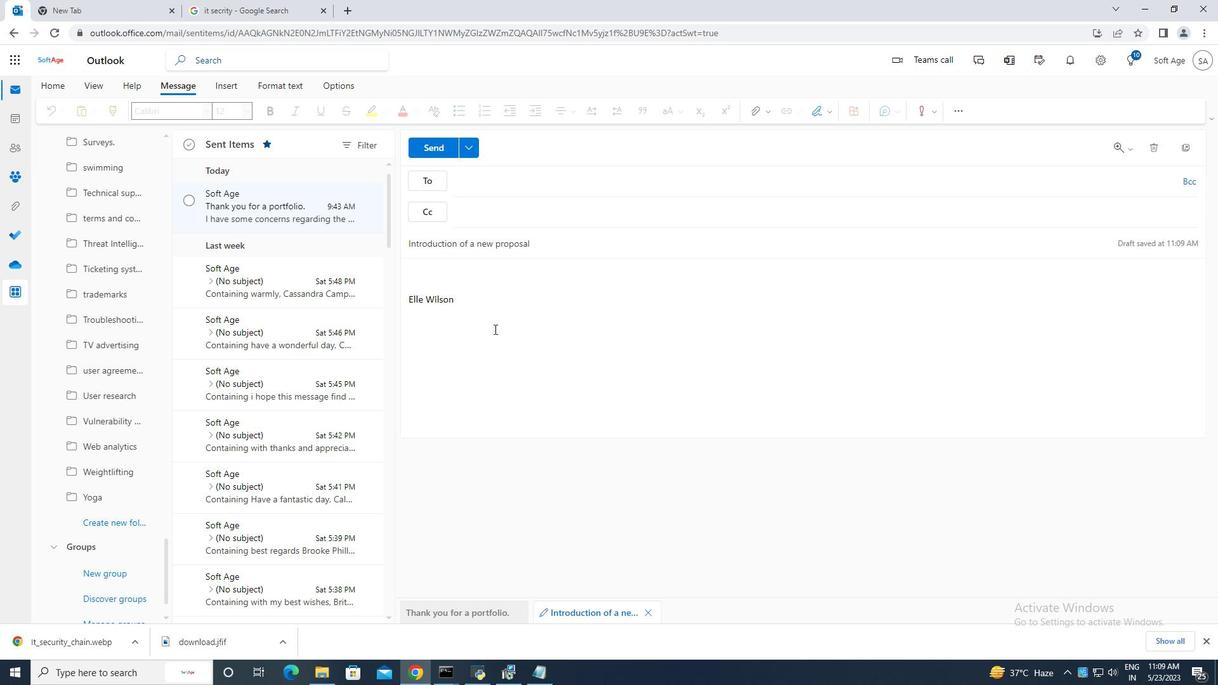 
Action: Mouse moved to (432, 272)
Screenshot: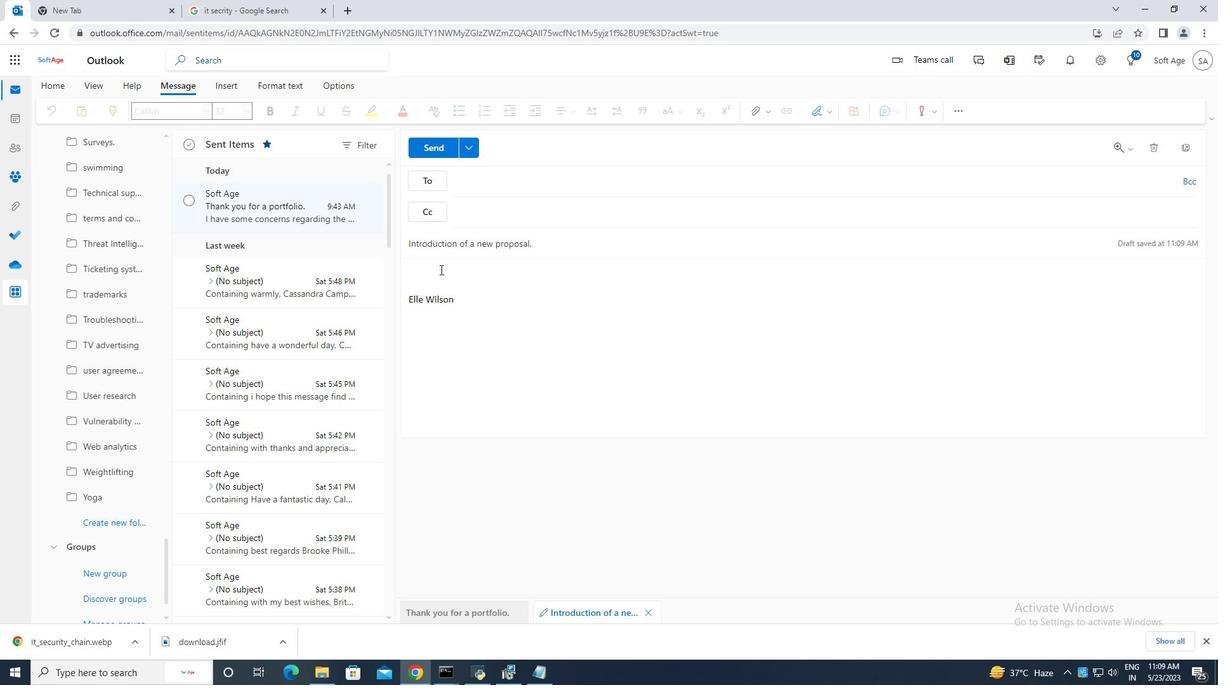 
Action: Mouse pressed left at (432, 272)
Screenshot: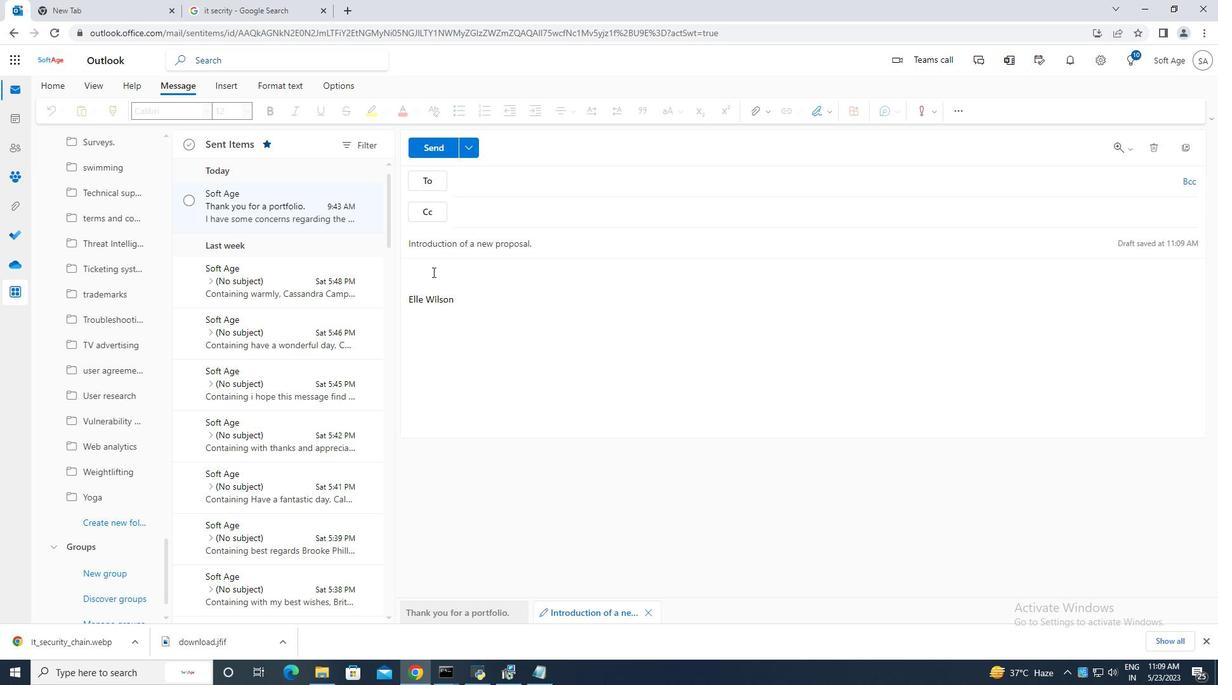 
Action: Key pressed <Key.caps_lock>I<Key.caps_lock><Key.space>noticed<Key.space>a<Key.space>discrepam<Key.backspace>ncy<Key.space>in<Key.space>the<Key.space>inventory<Key.space>report.
Screenshot: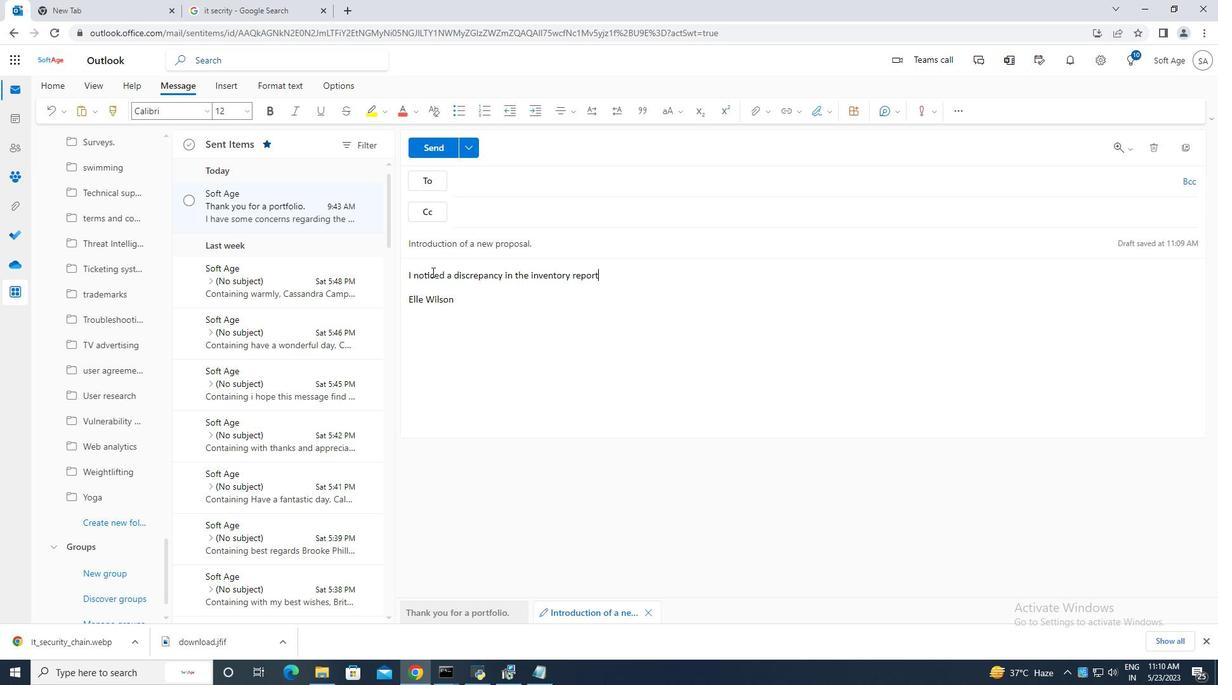 
Action: Mouse moved to (422, 267)
Screenshot: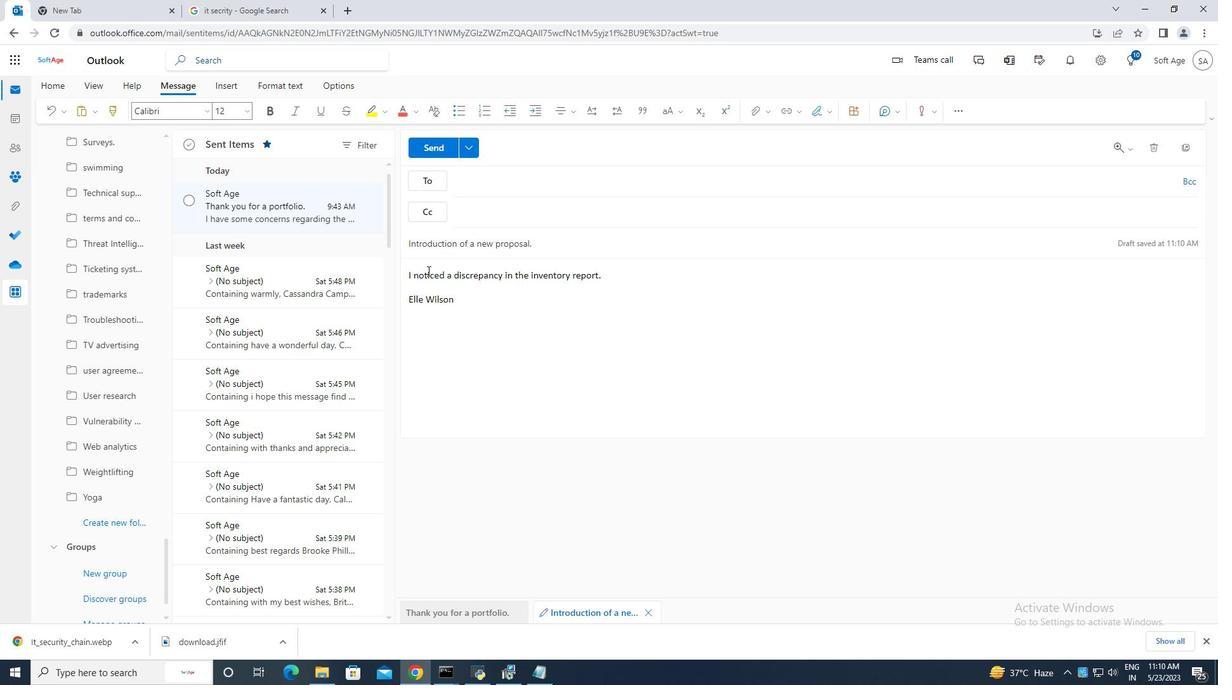 
Action: Key pressed <Key.backspace><Key.space><Key.caps_lock>C<Key.caps_lock>an<Key.space>you<Key.space>please<Key.space>investigates<Key.space>and<Key.space>provide<Key.space>an<Key.space>explanation.
Screenshot: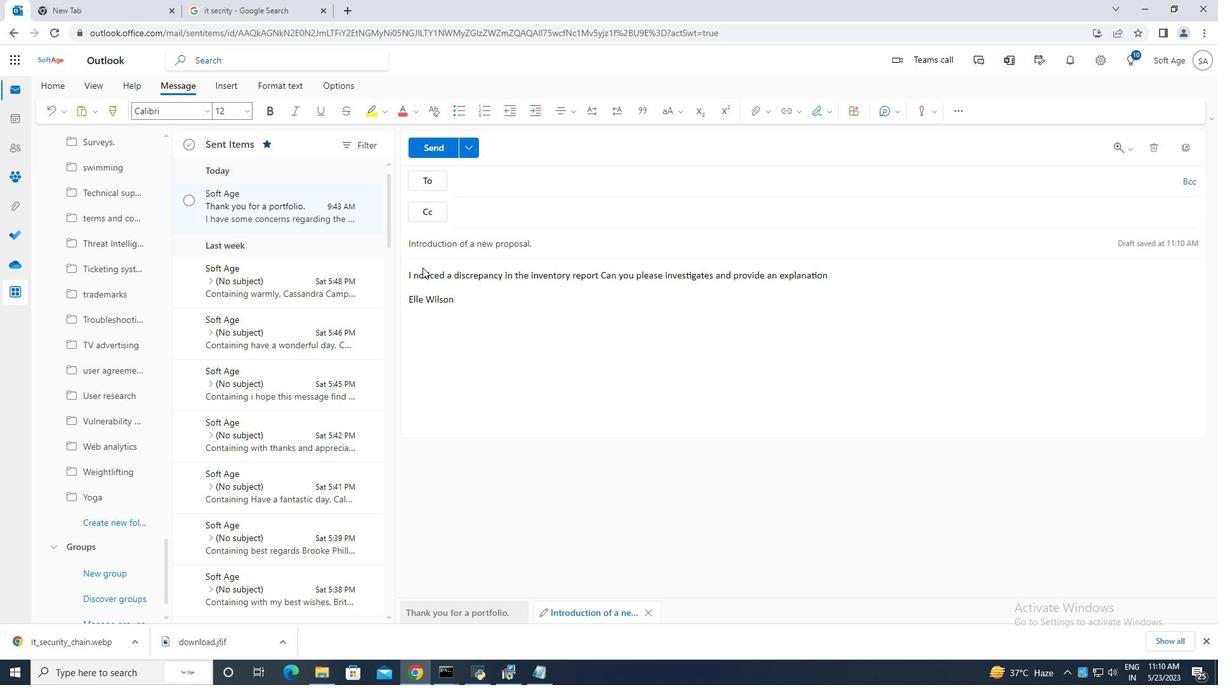 
Action: Mouse moved to (472, 181)
Screenshot: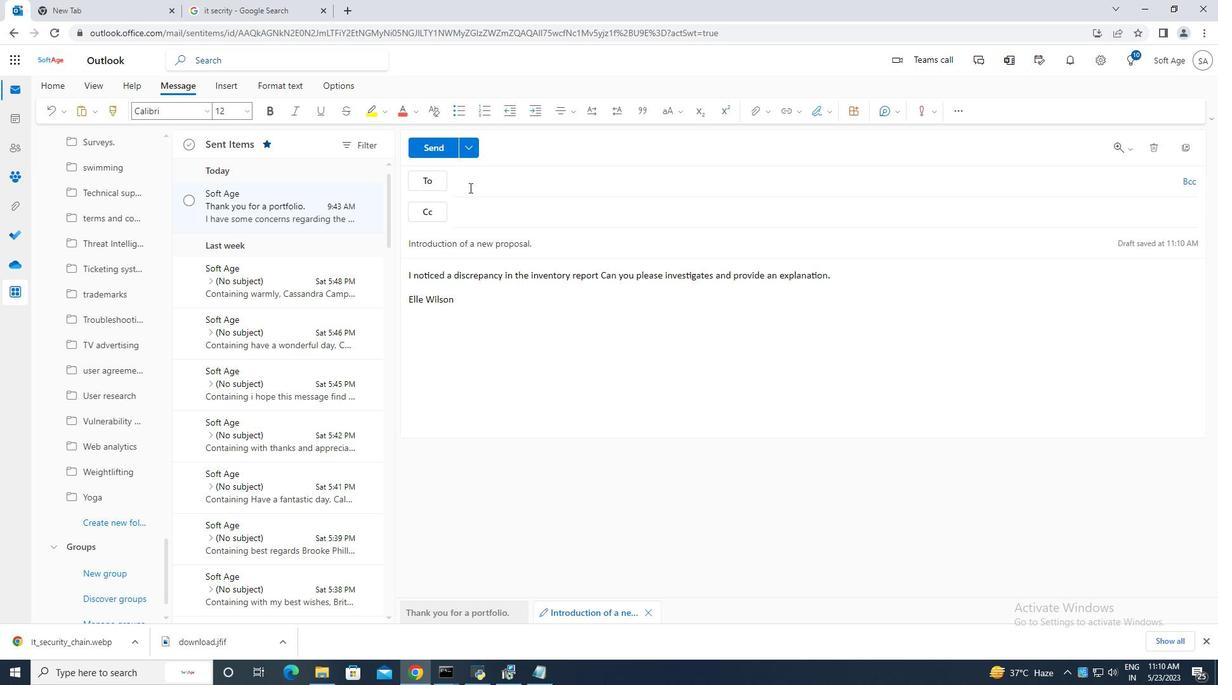 
Action: Mouse pressed left at (472, 181)
Screenshot: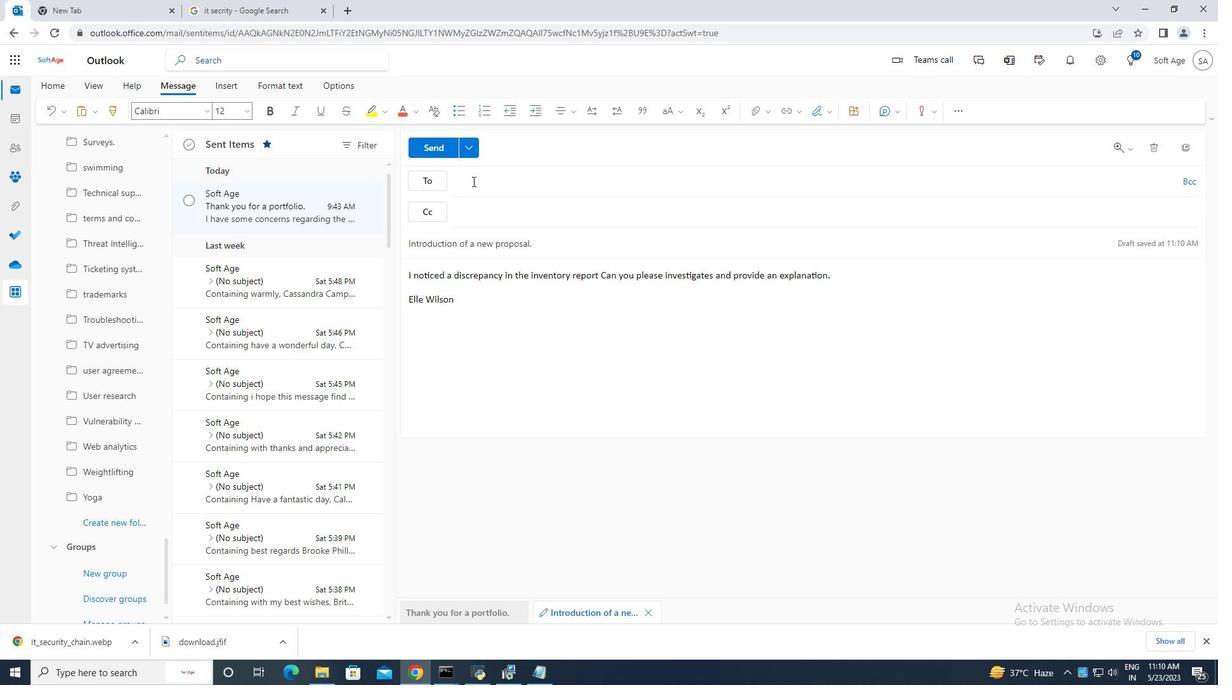 
Action: Key pressed softage.9<Key.shift>@
Screenshot: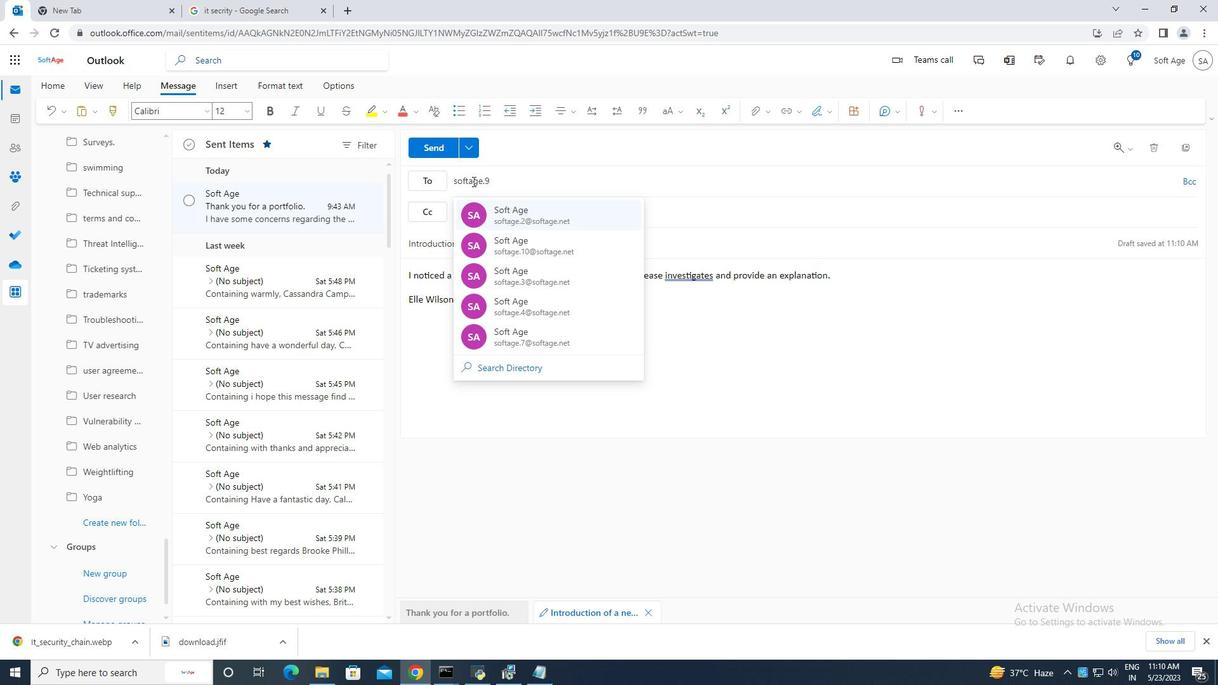 
Action: Mouse moved to (574, 210)
Screenshot: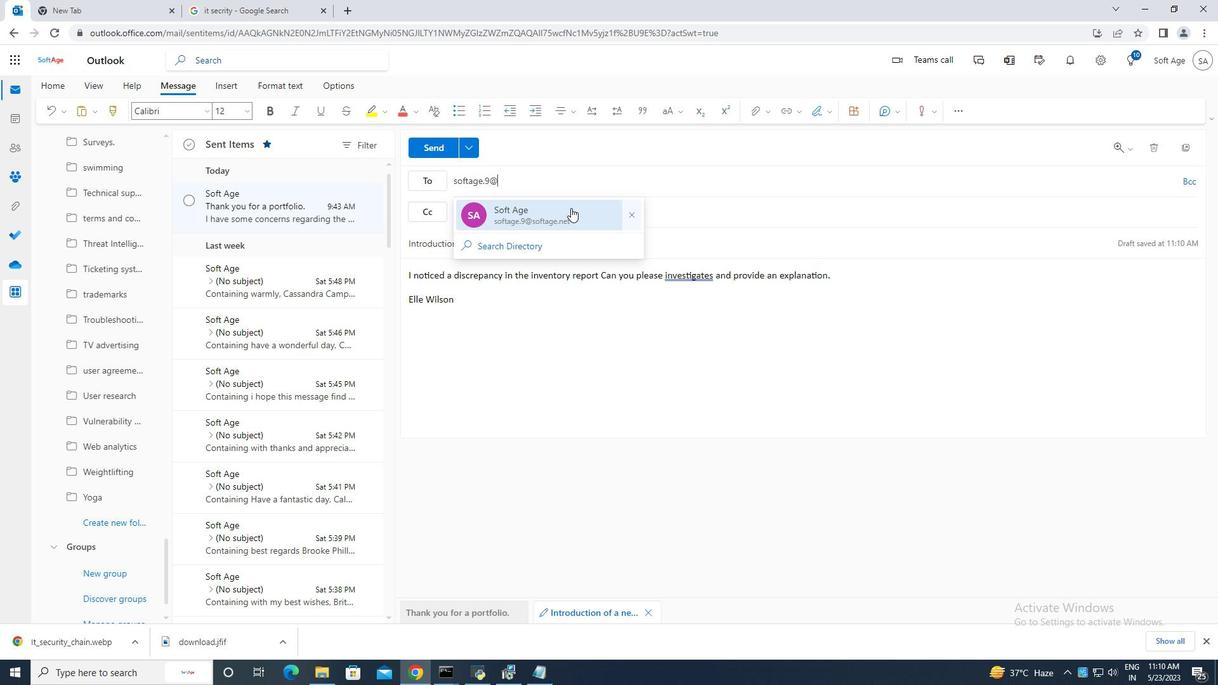 
Action: Mouse pressed left at (572, 209)
Screenshot: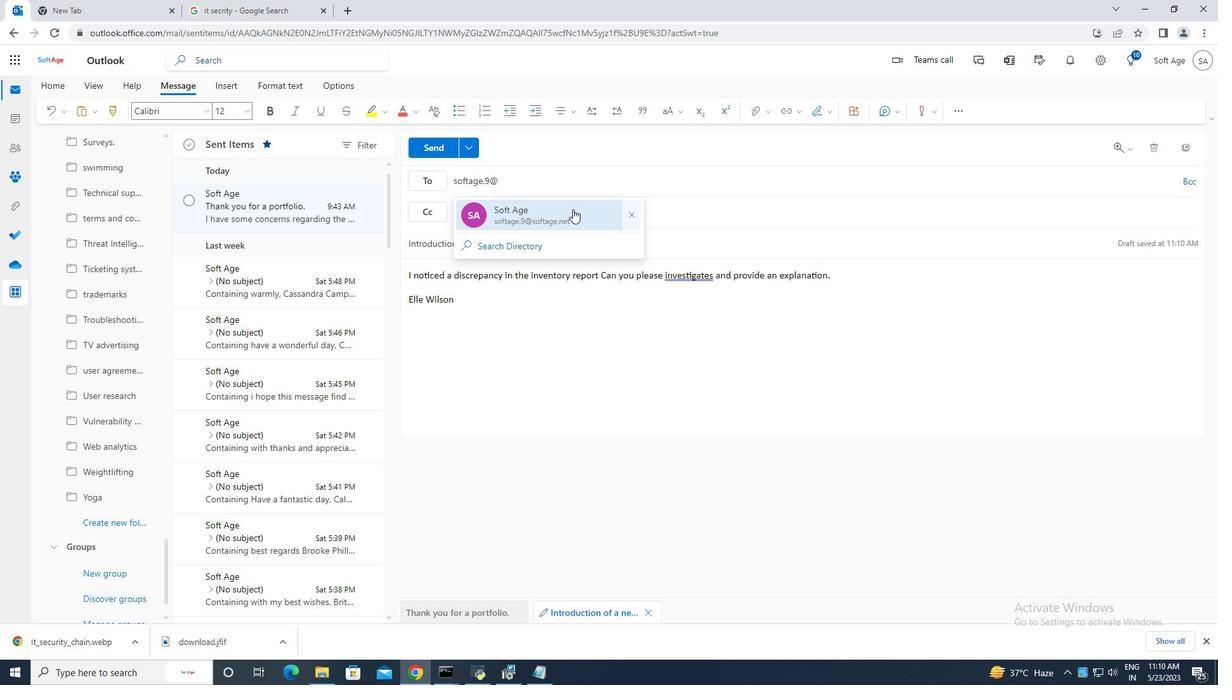 
Action: Mouse moved to (112, 526)
Screenshot: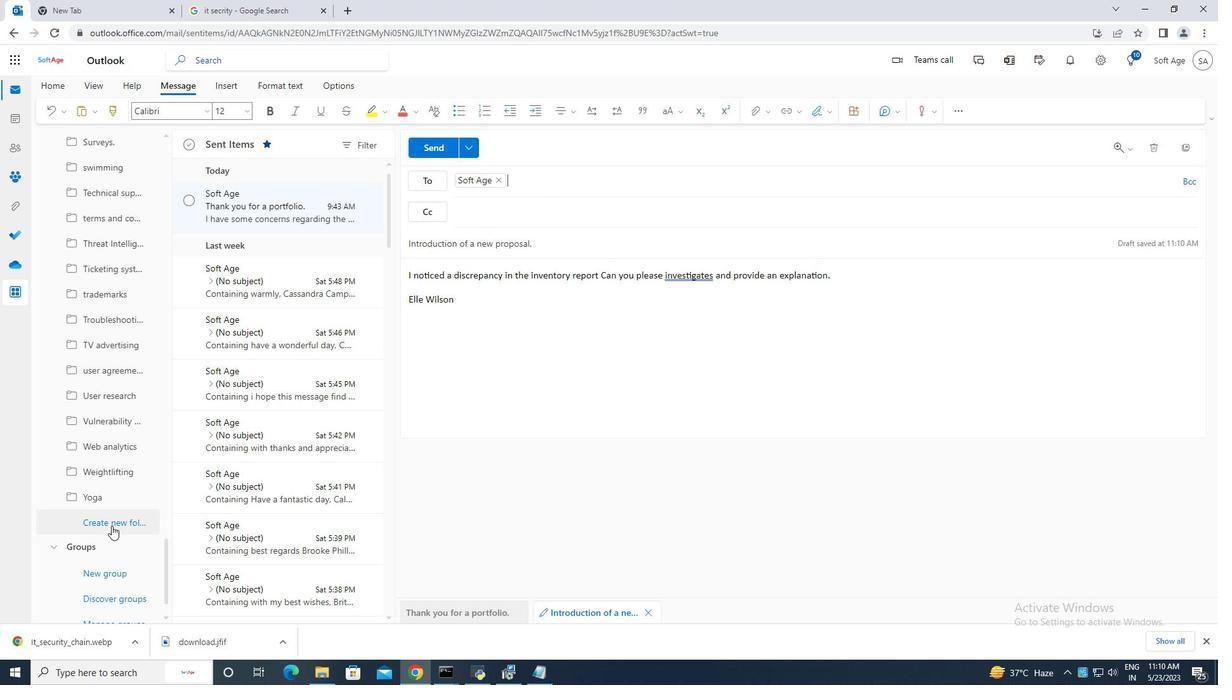 
Action: Mouse pressed left at (112, 526)
Screenshot: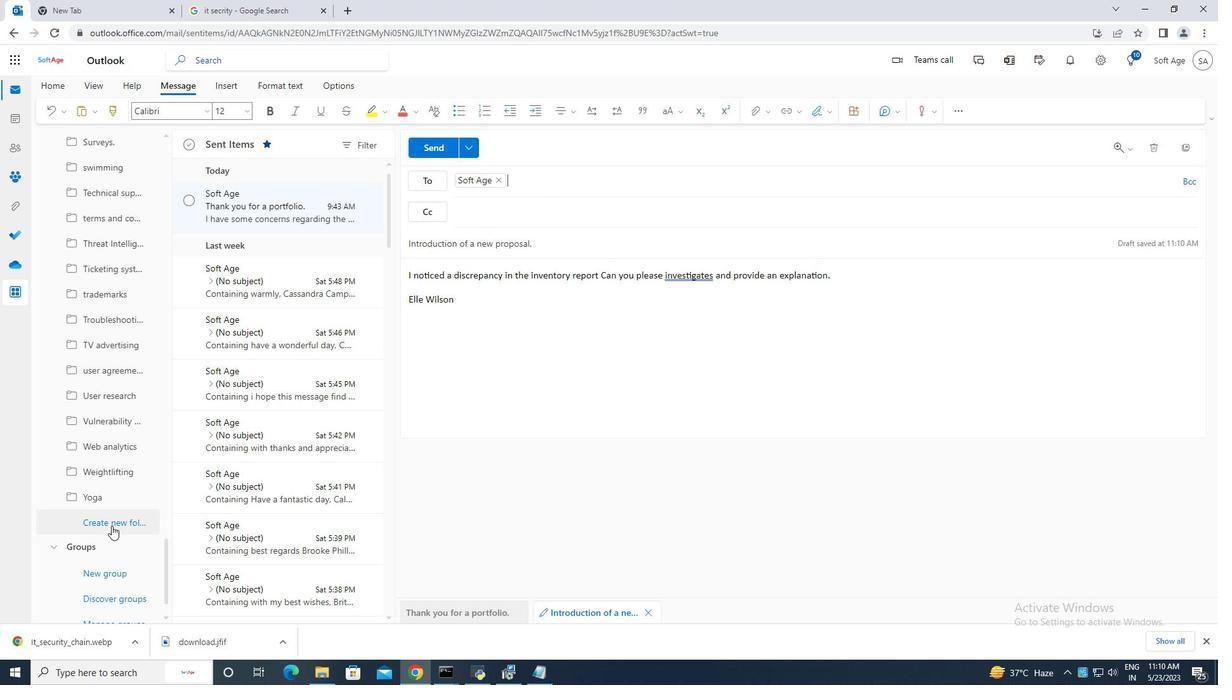 
Action: Mouse moved to (112, 526)
Screenshot: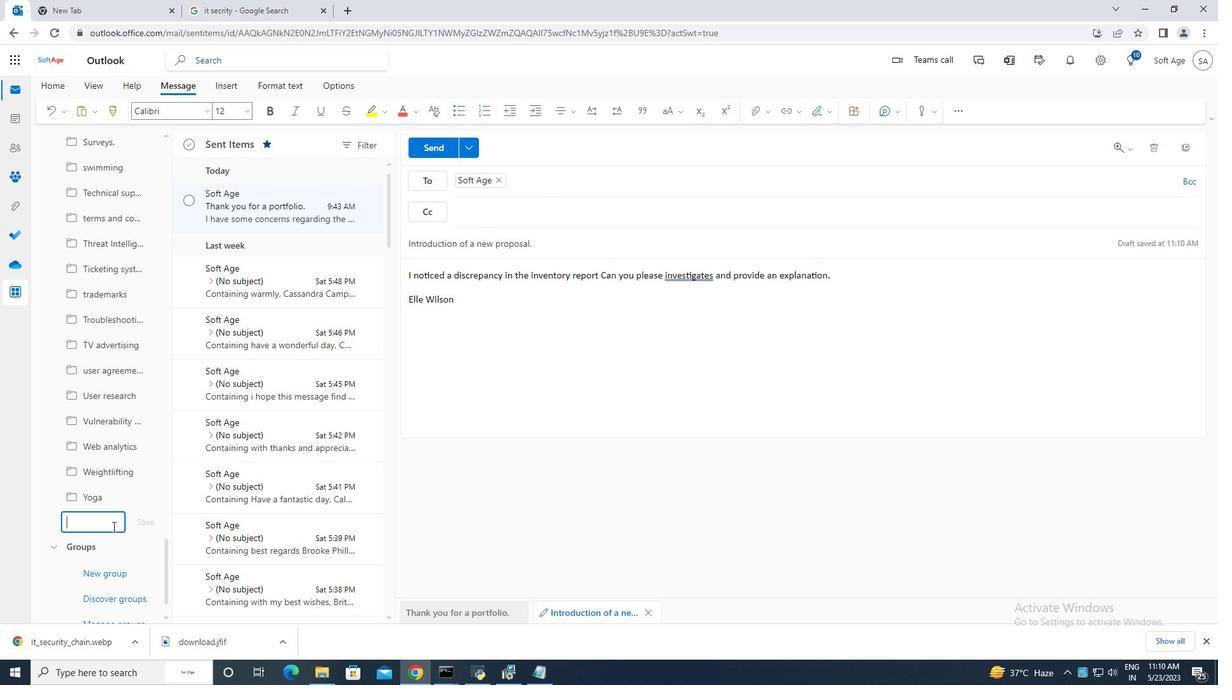 
Action: Key pressed <Key.caps_lock>E<Key.caps_lock>mployee<Key.space><Key.caps_lock>P<Key.caps_lock>erformance
Screenshot: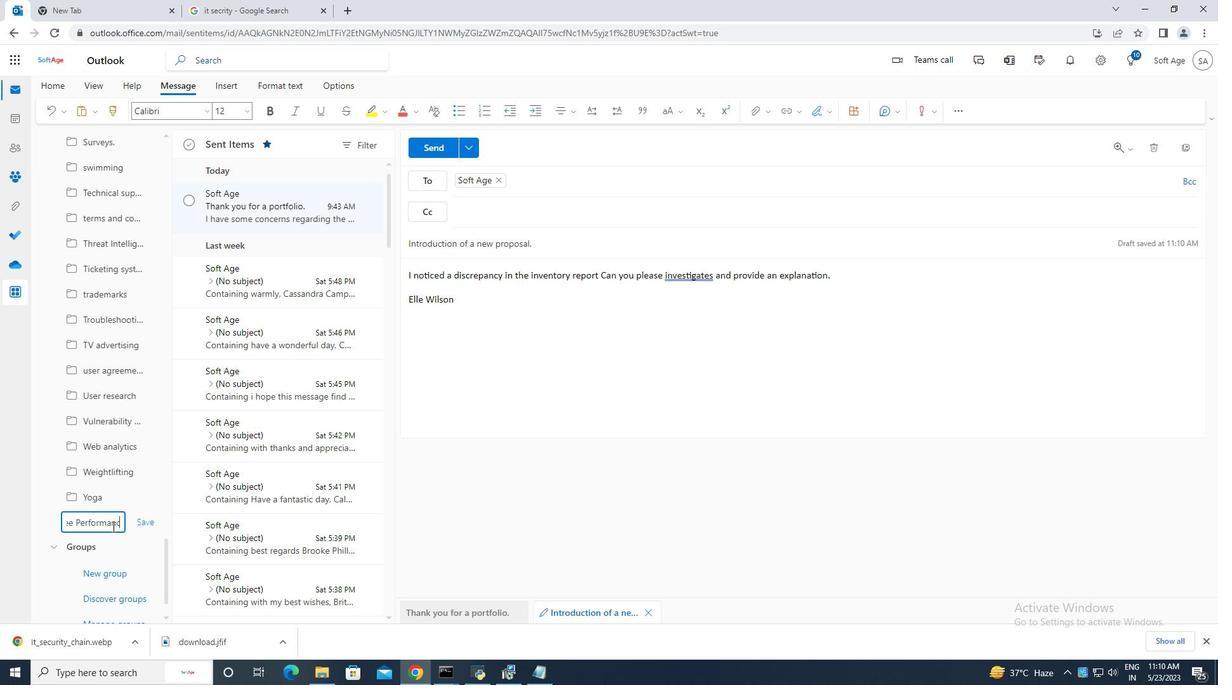 
Action: Mouse moved to (139, 524)
Screenshot: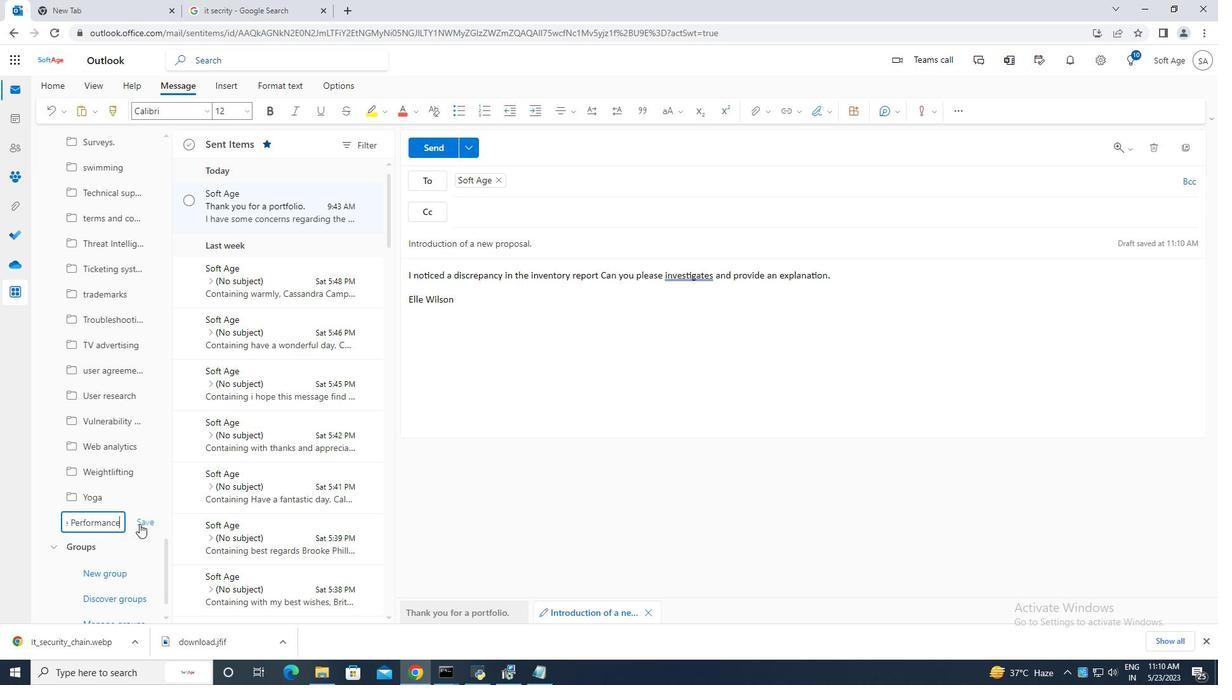 
Action: Mouse pressed left at (139, 524)
Screenshot: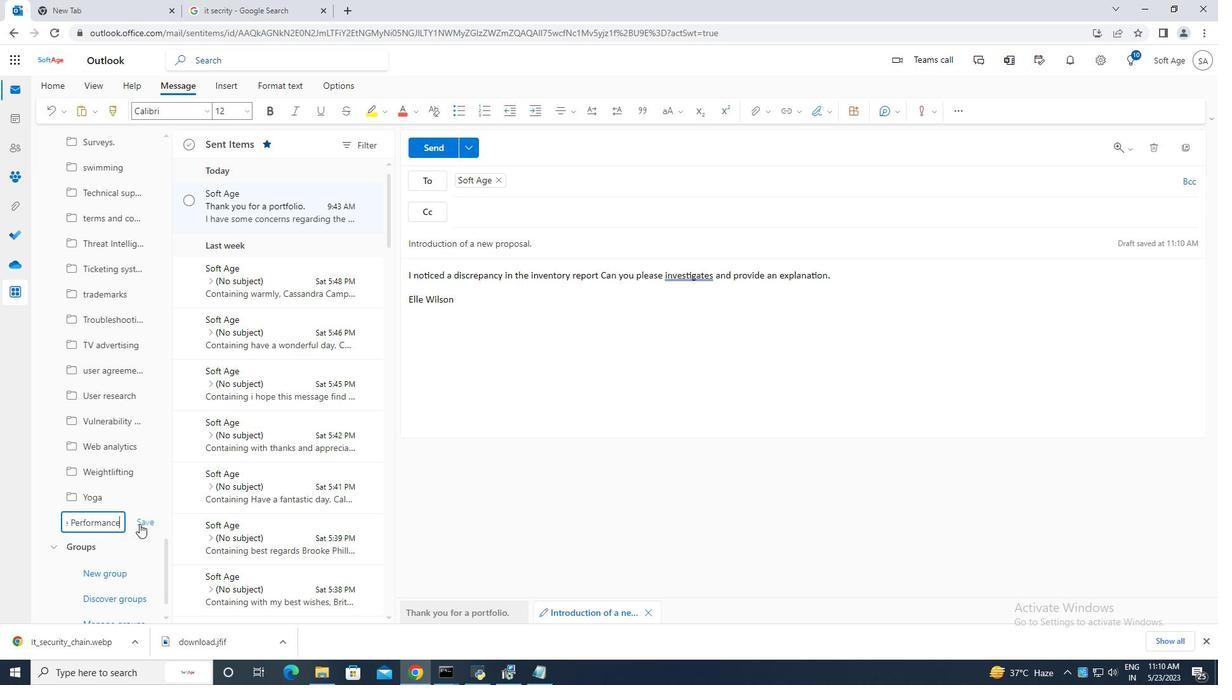 
Action: Mouse moved to (435, 147)
Screenshot: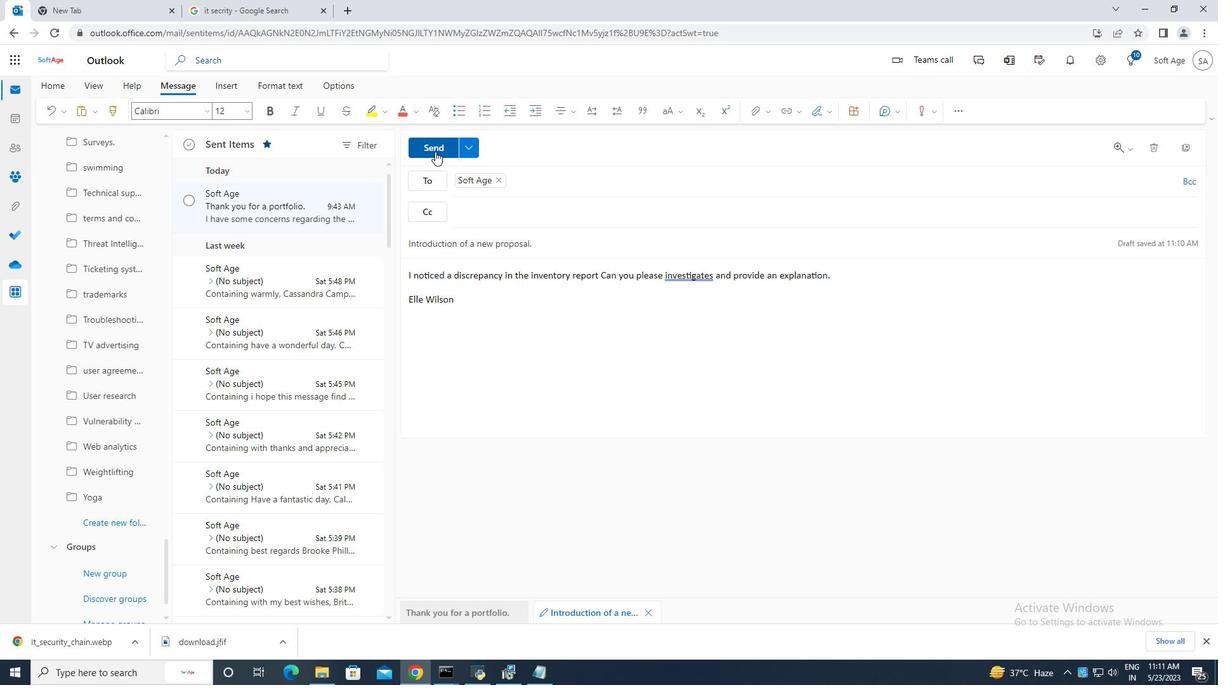 
Action: Mouse pressed left at (435, 147)
Screenshot: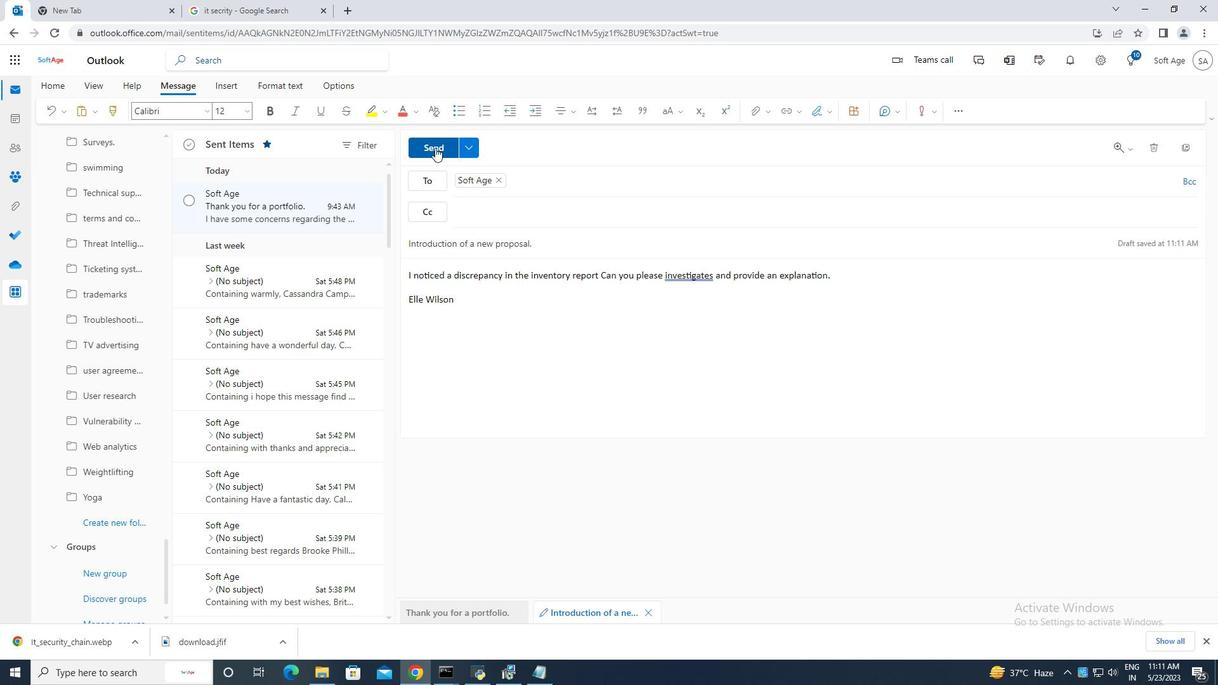 
Action: Mouse moved to (196, 205)
Screenshot: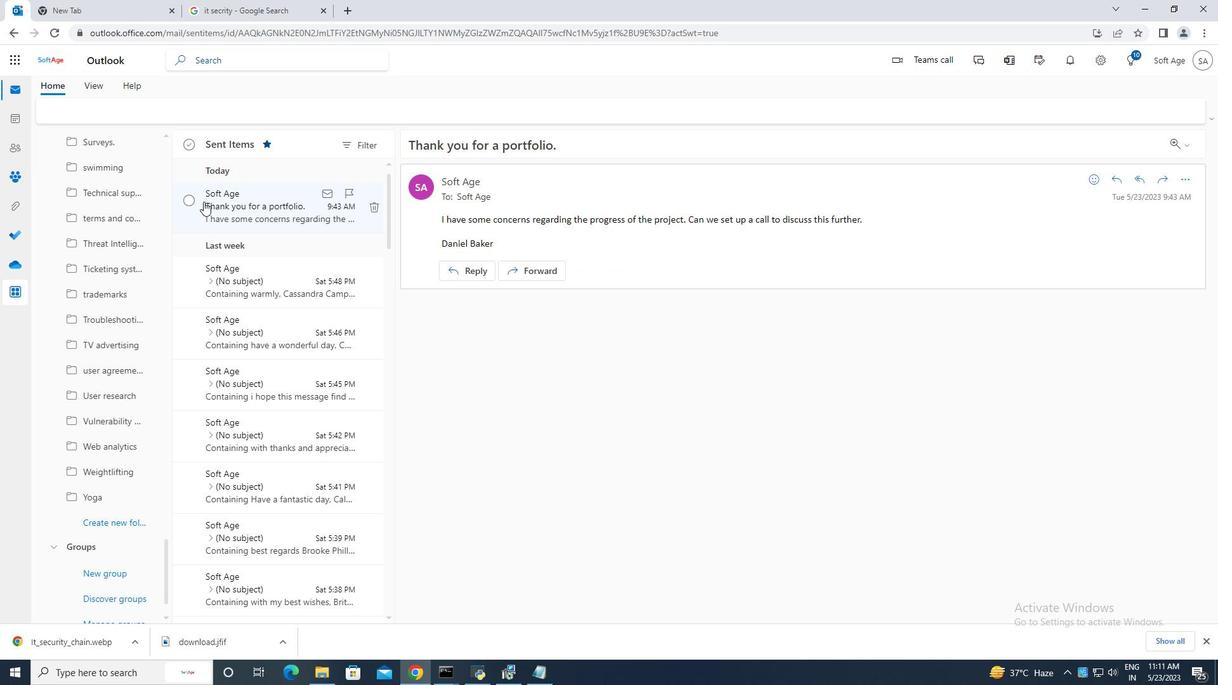 
Action: Mouse scrolled (196, 206) with delta (0, 0)
Screenshot: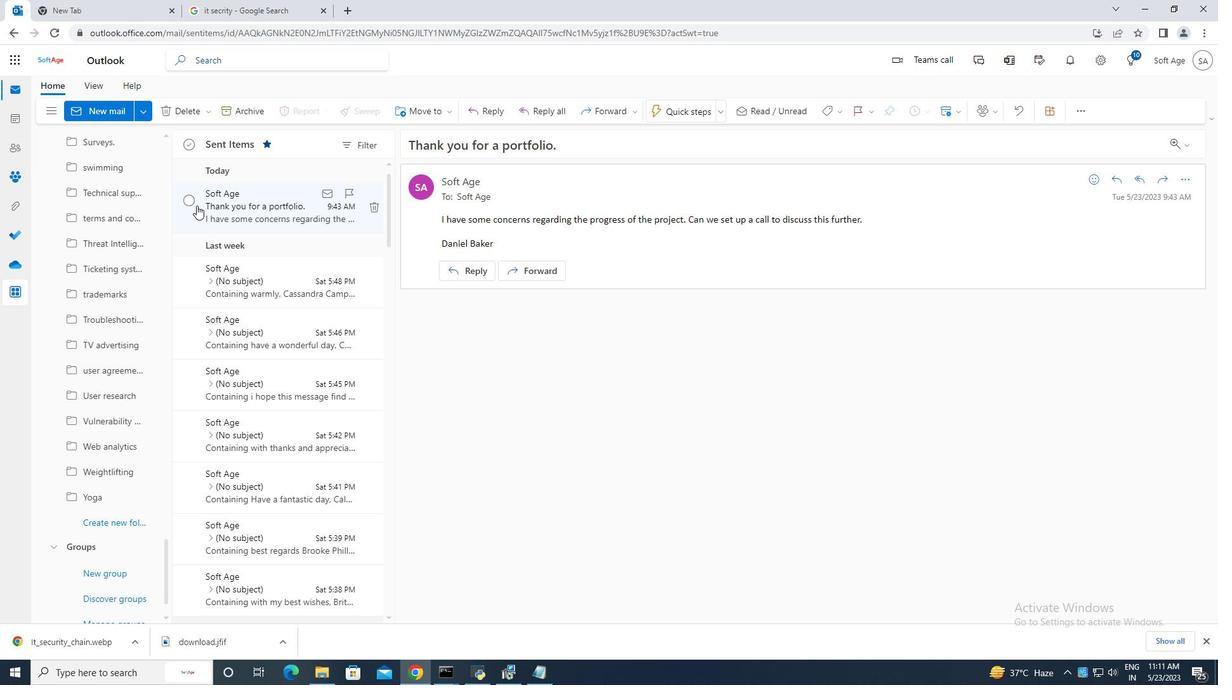 
Action: Mouse moved to (196, 207)
Screenshot: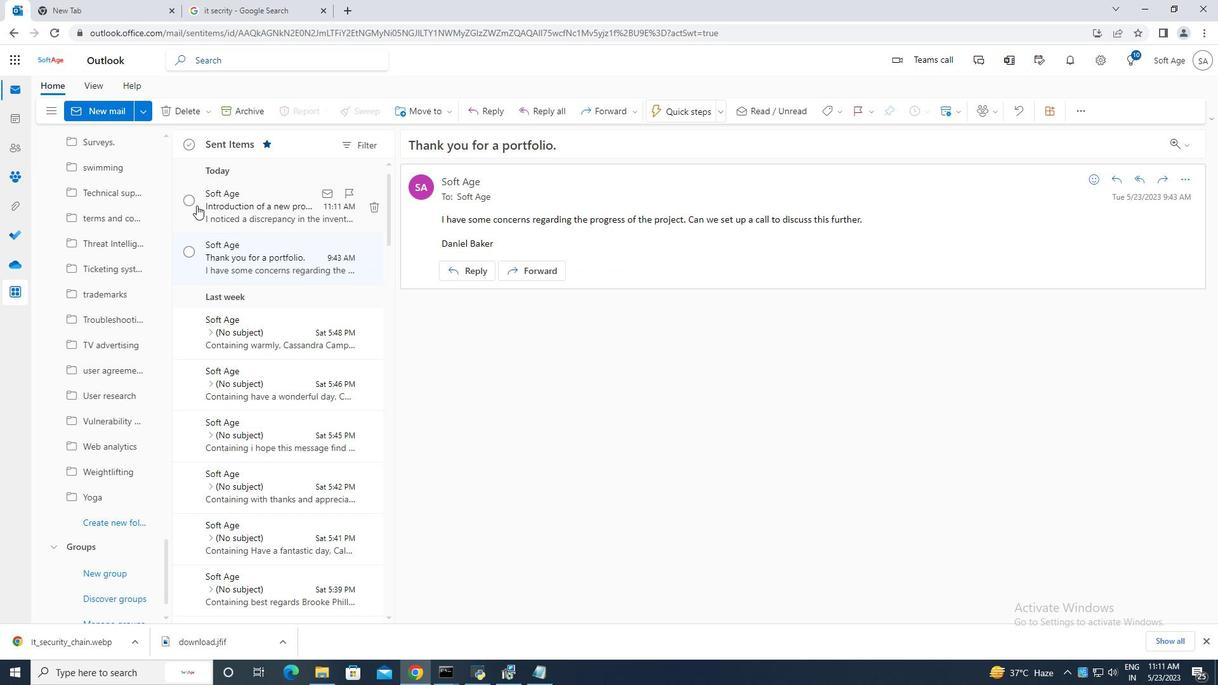 
Action: Mouse scrolled (196, 206) with delta (0, 0)
Screenshot: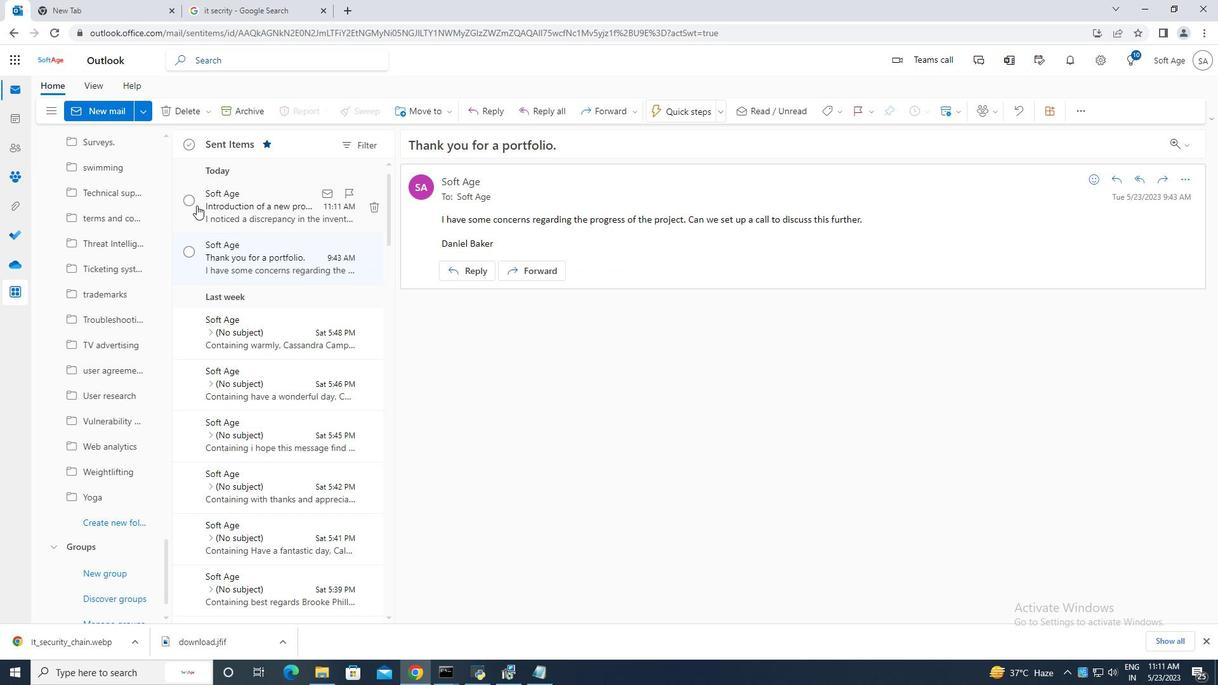 
Action: Mouse moved to (191, 201)
Screenshot: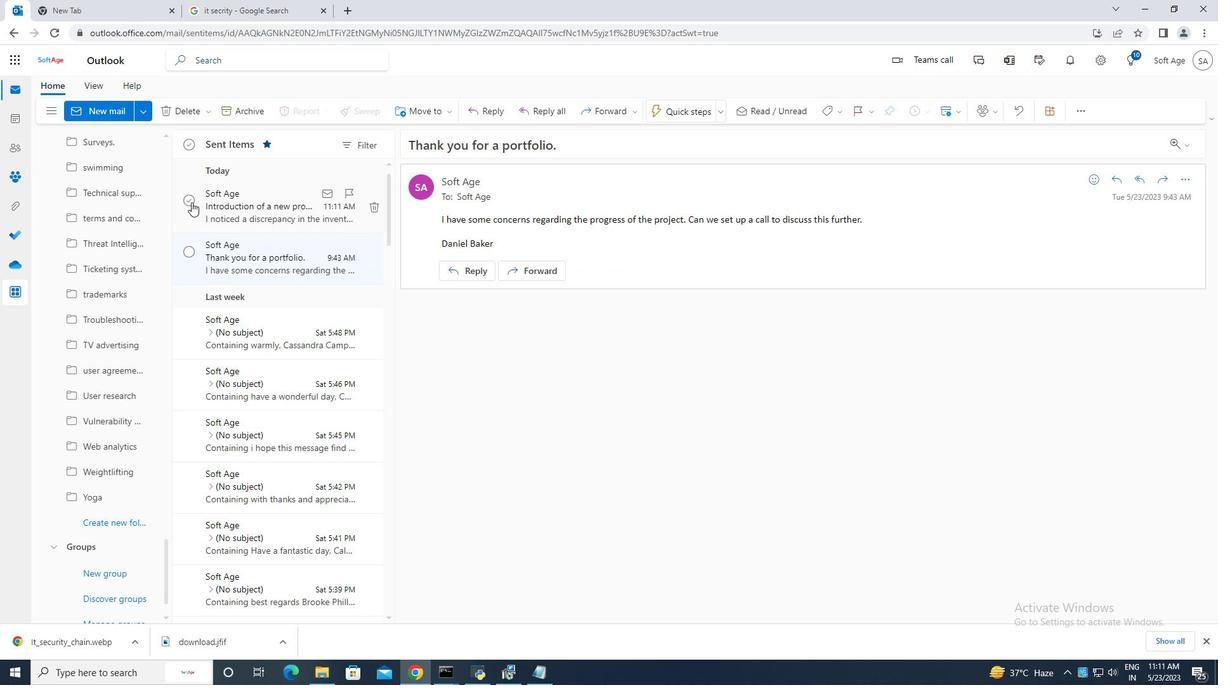 
Action: Mouse pressed left at (191, 201)
Screenshot: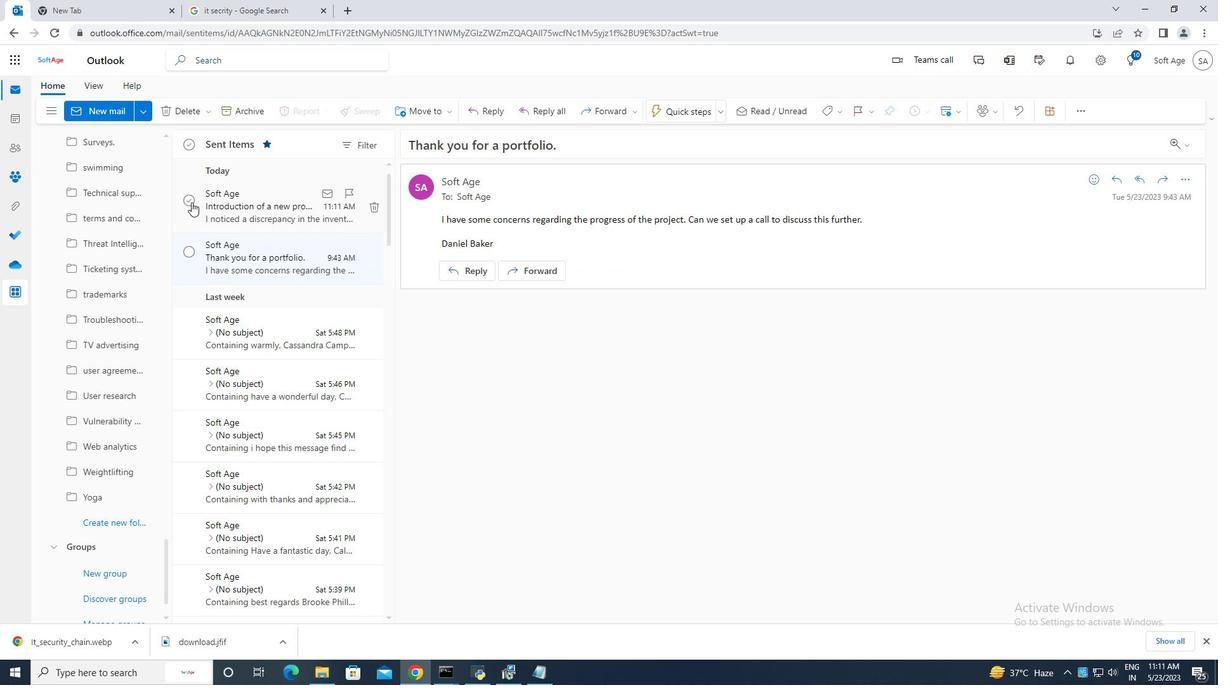 
Action: Mouse moved to (427, 115)
Screenshot: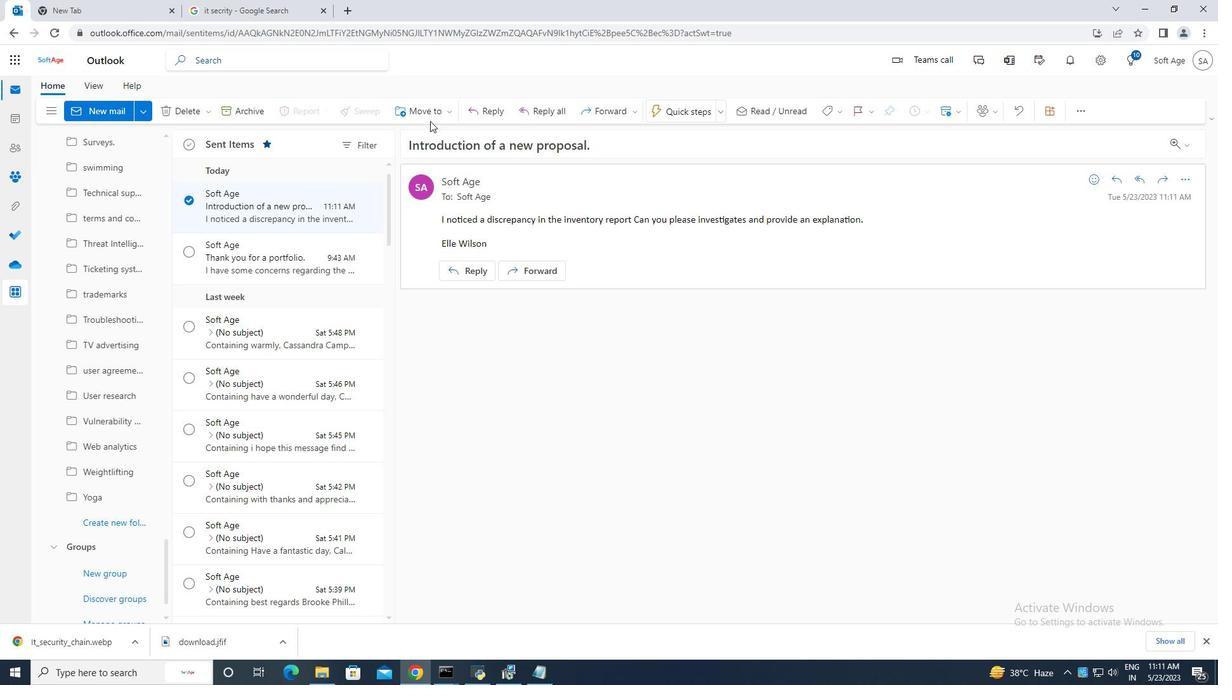 
Action: Mouse pressed left at (427, 115)
Screenshot: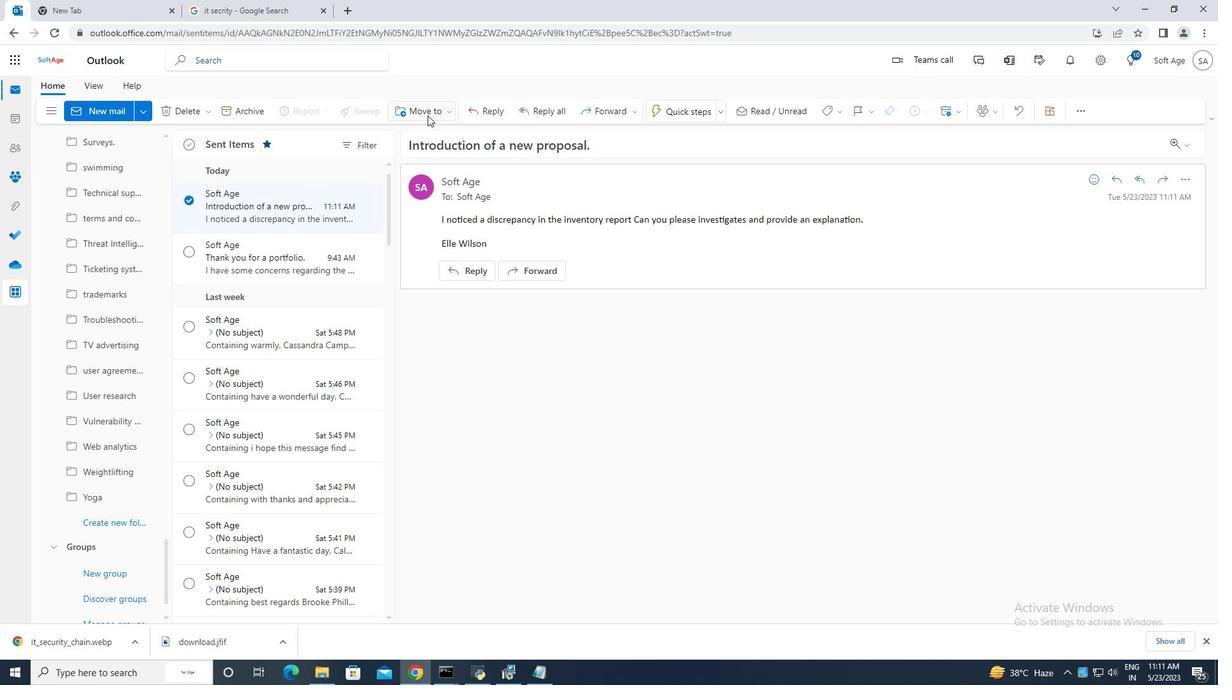 
Action: Mouse moved to (431, 137)
Screenshot: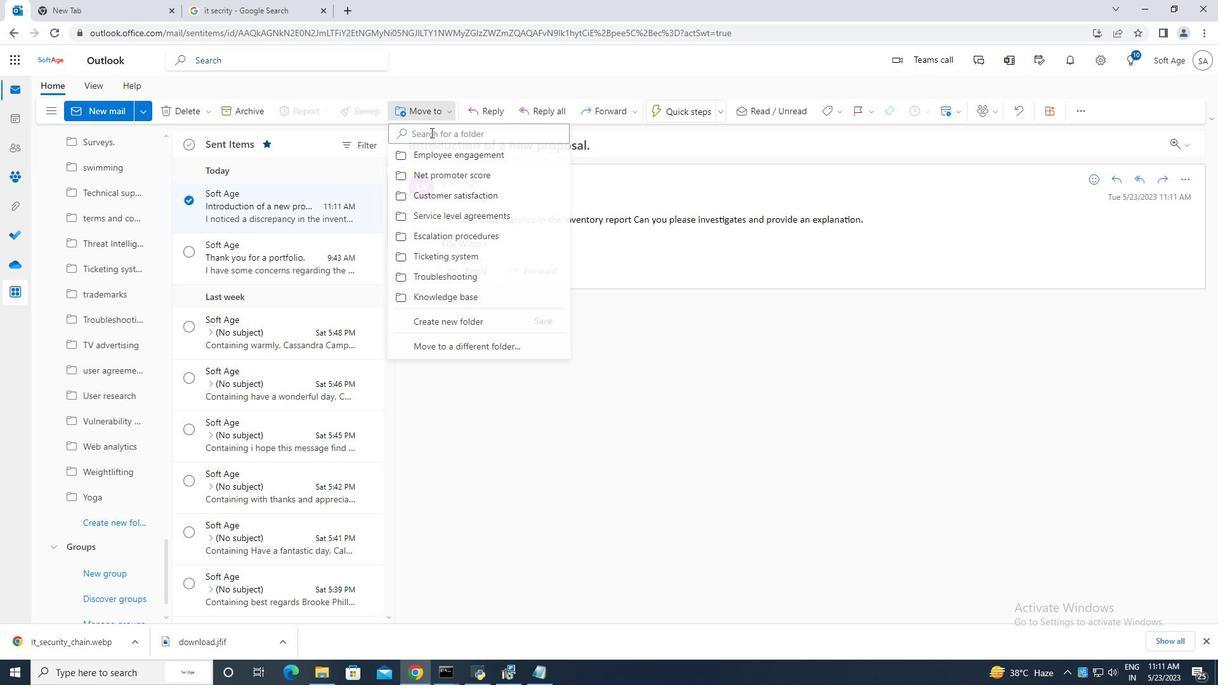 
Action: Mouse pressed left at (431, 137)
Screenshot: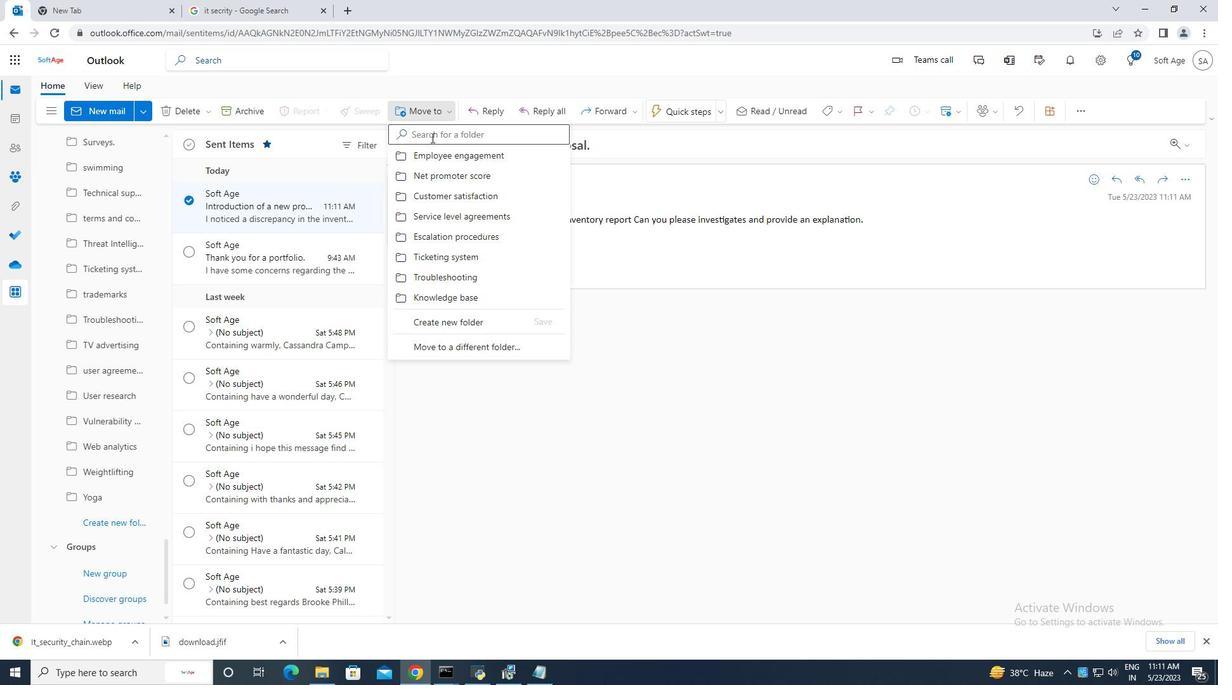 
Action: Key pressed <Key.caps_lock>E<Key.caps_lock>mployee<Key.space>performance
Screenshot: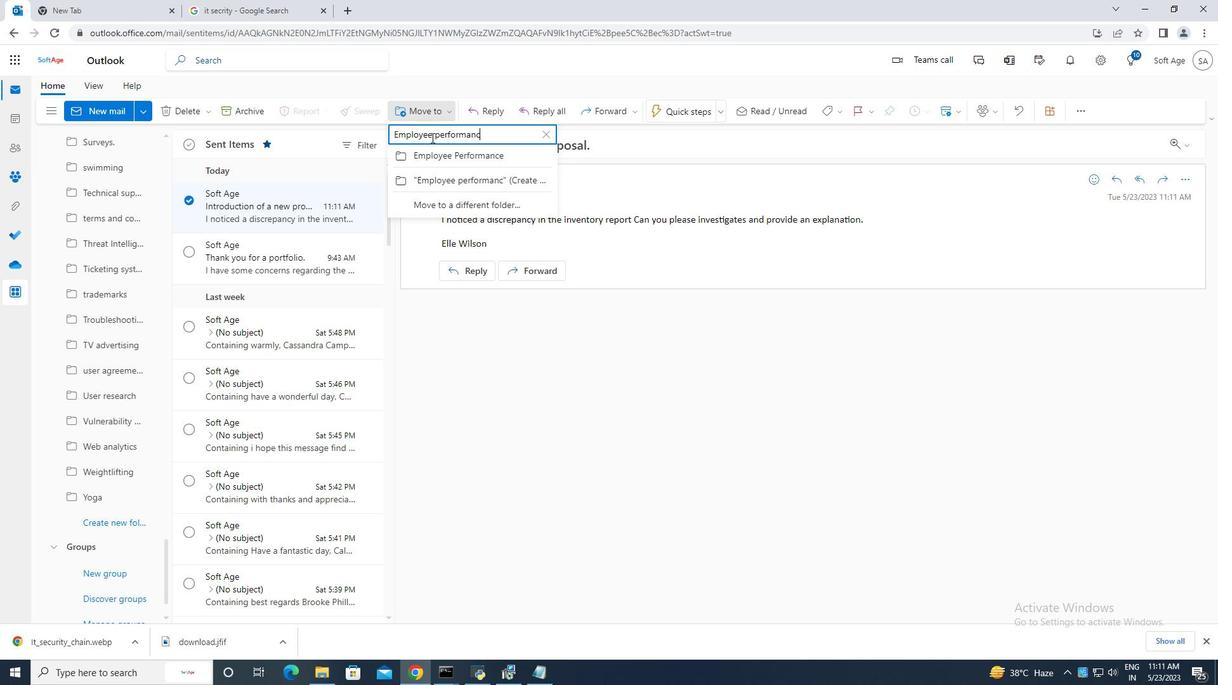 
Action: Mouse moved to (442, 161)
Screenshot: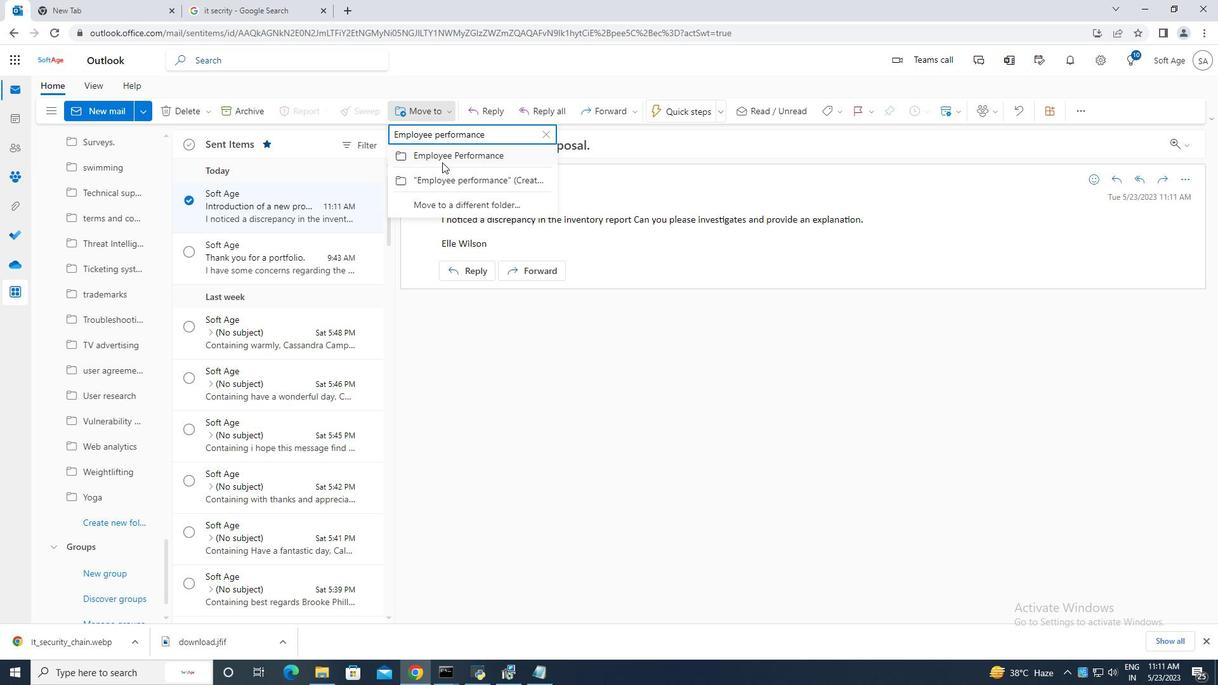 
Action: Mouse pressed left at (442, 161)
Screenshot: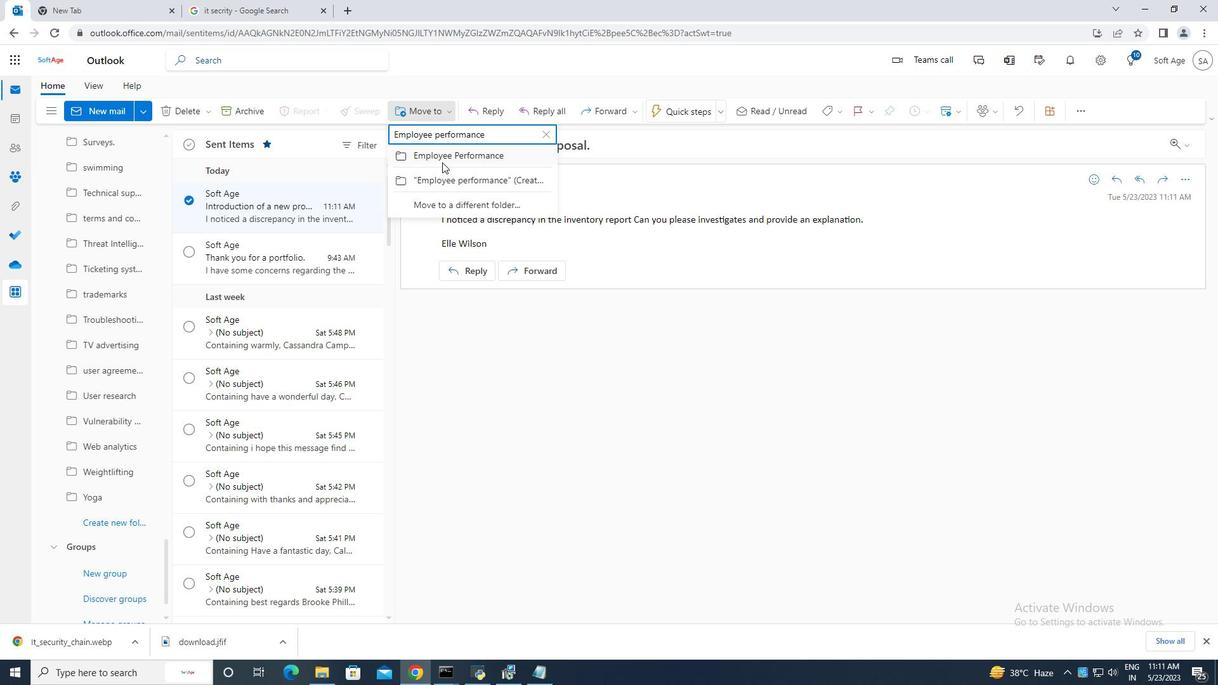 
Action: Mouse moved to (452, 184)
Screenshot: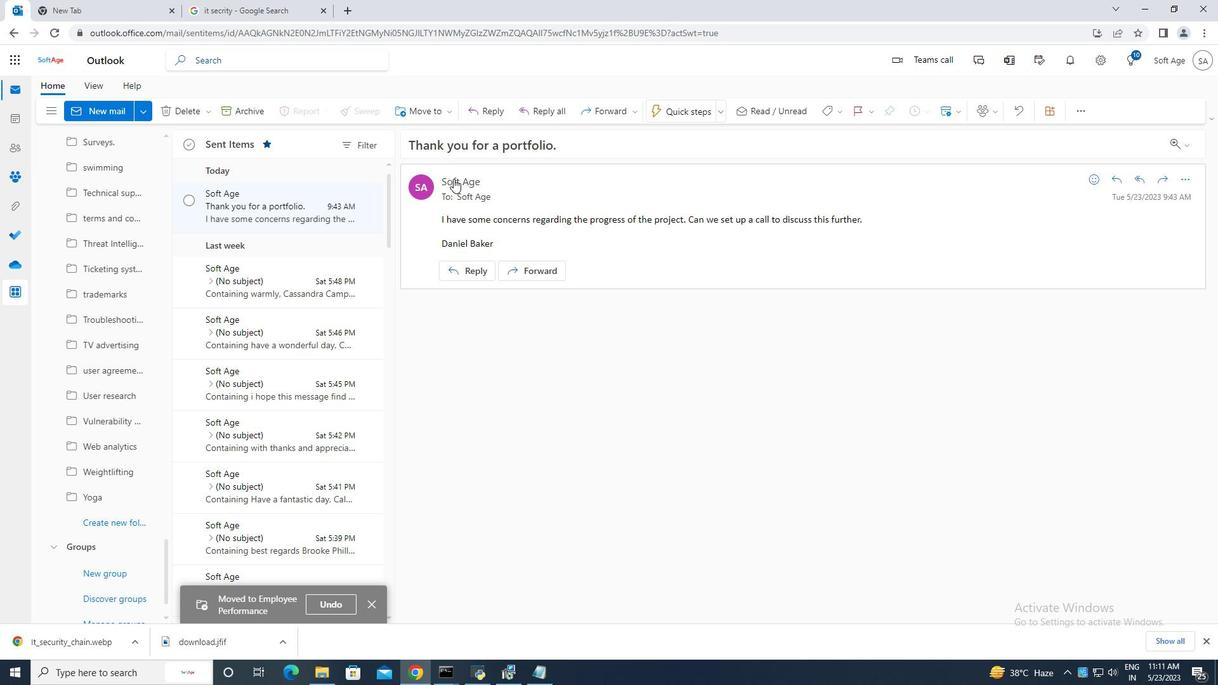 
